 Task: Find the driving routes for traveling to the Empire State Building from Home that avoids Tolls.
Action: Mouse moved to (291, 105)
Screenshot: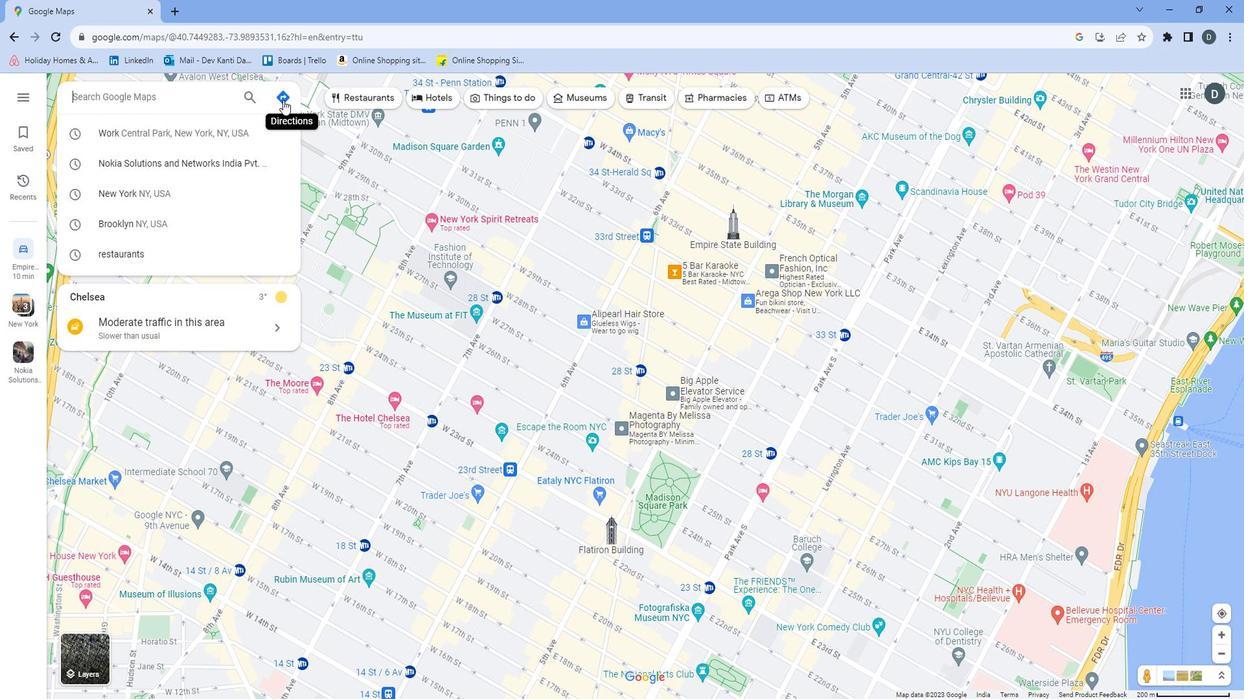 
Action: Mouse pressed left at (291, 105)
Screenshot: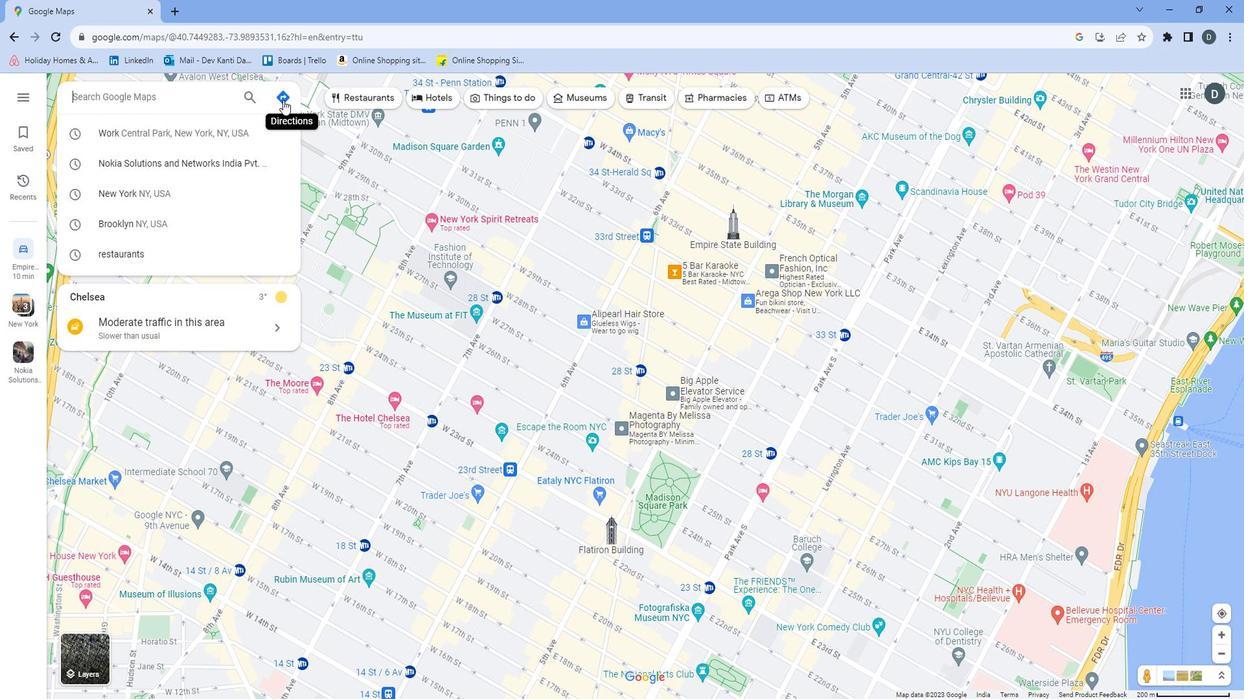 
Action: Mouse moved to (172, 134)
Screenshot: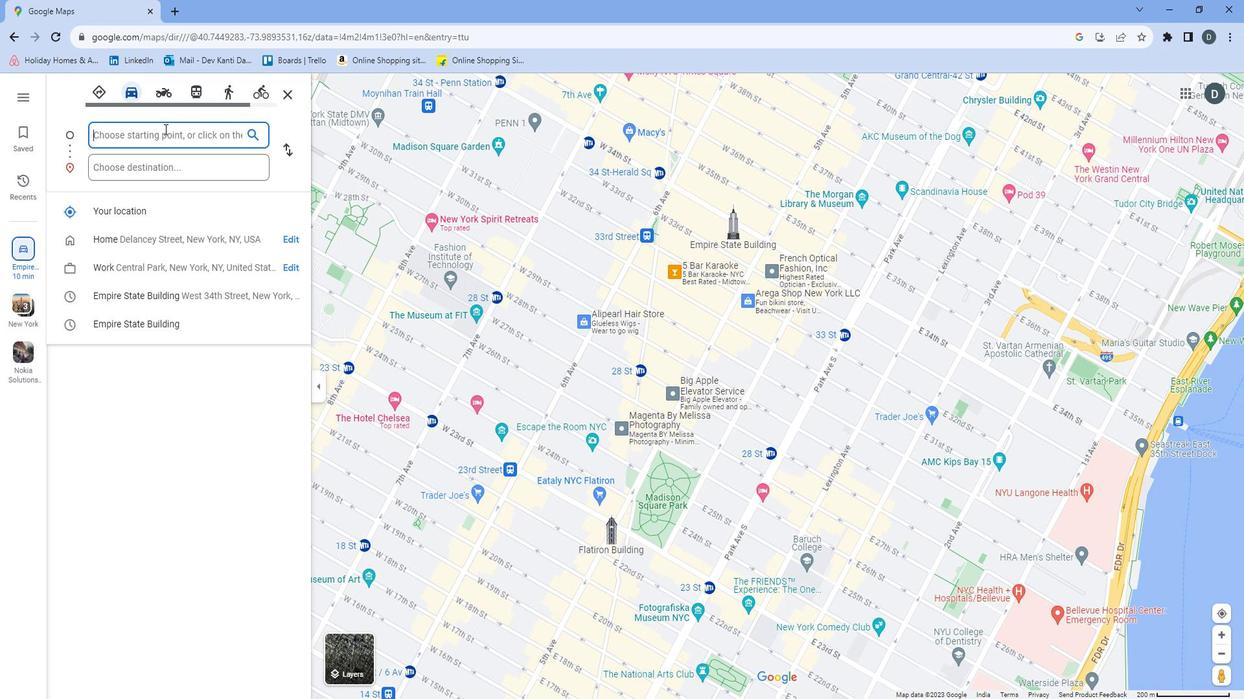 
Action: Mouse pressed left at (172, 134)
Screenshot: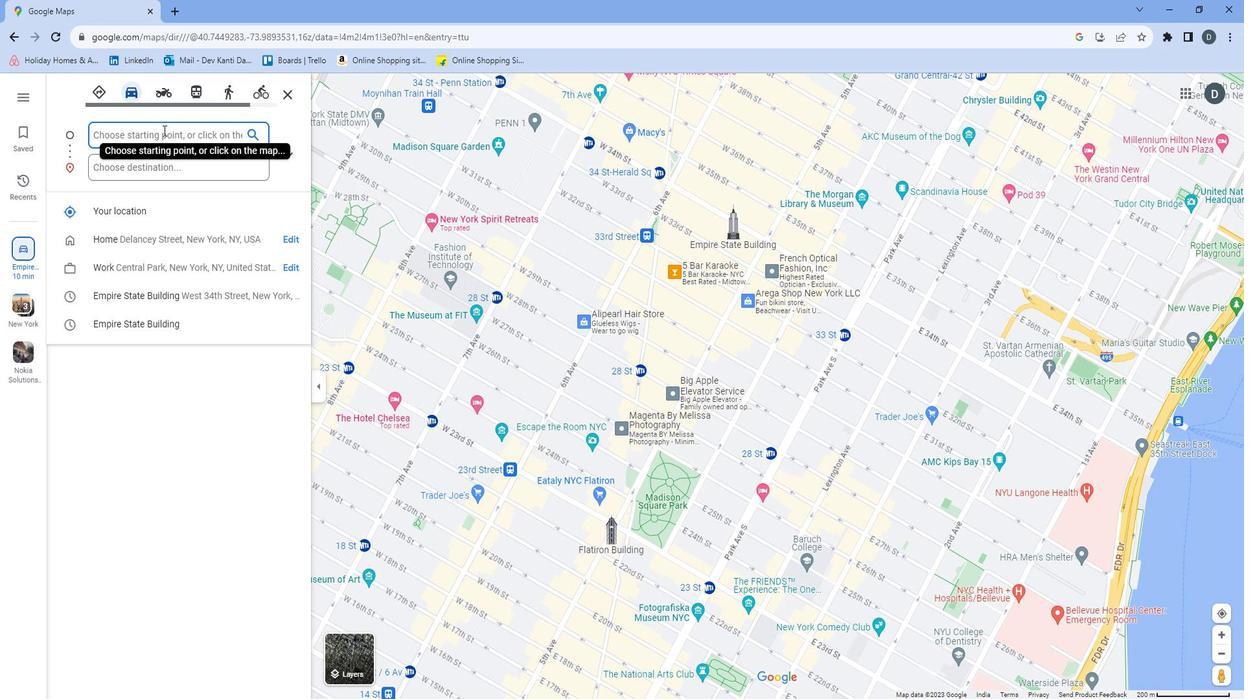 
Action: Mouse moved to (171, 233)
Screenshot: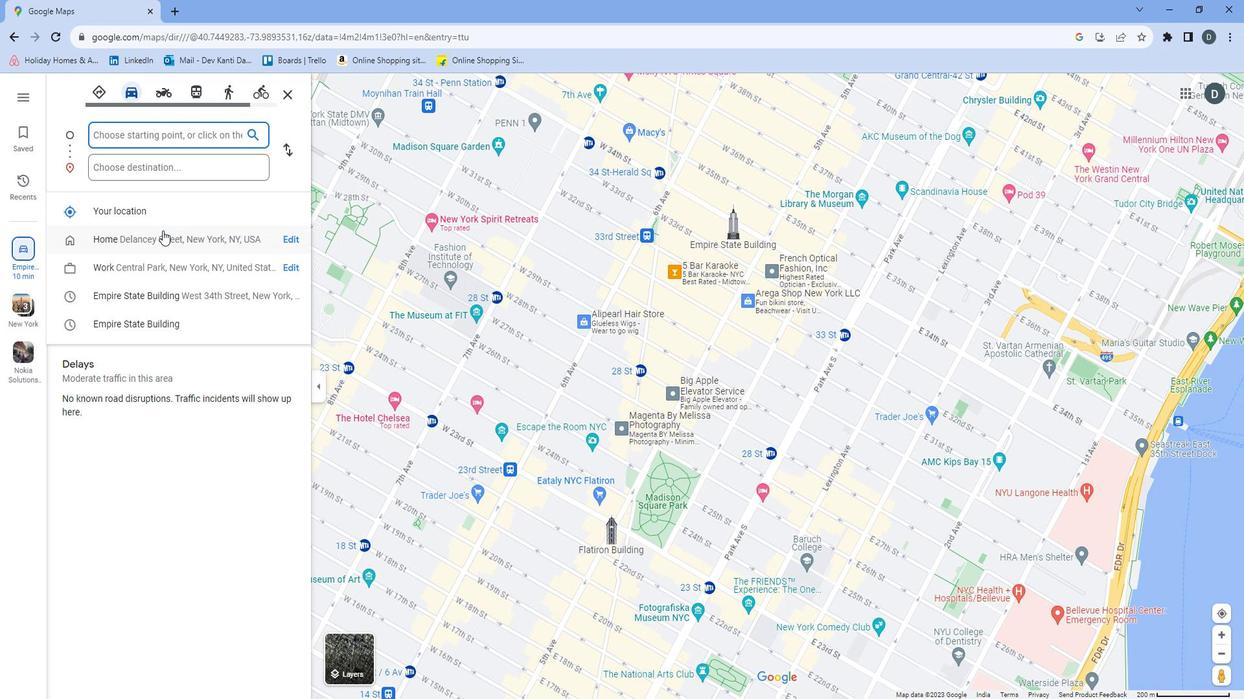 
Action: Mouse pressed left at (171, 233)
Screenshot: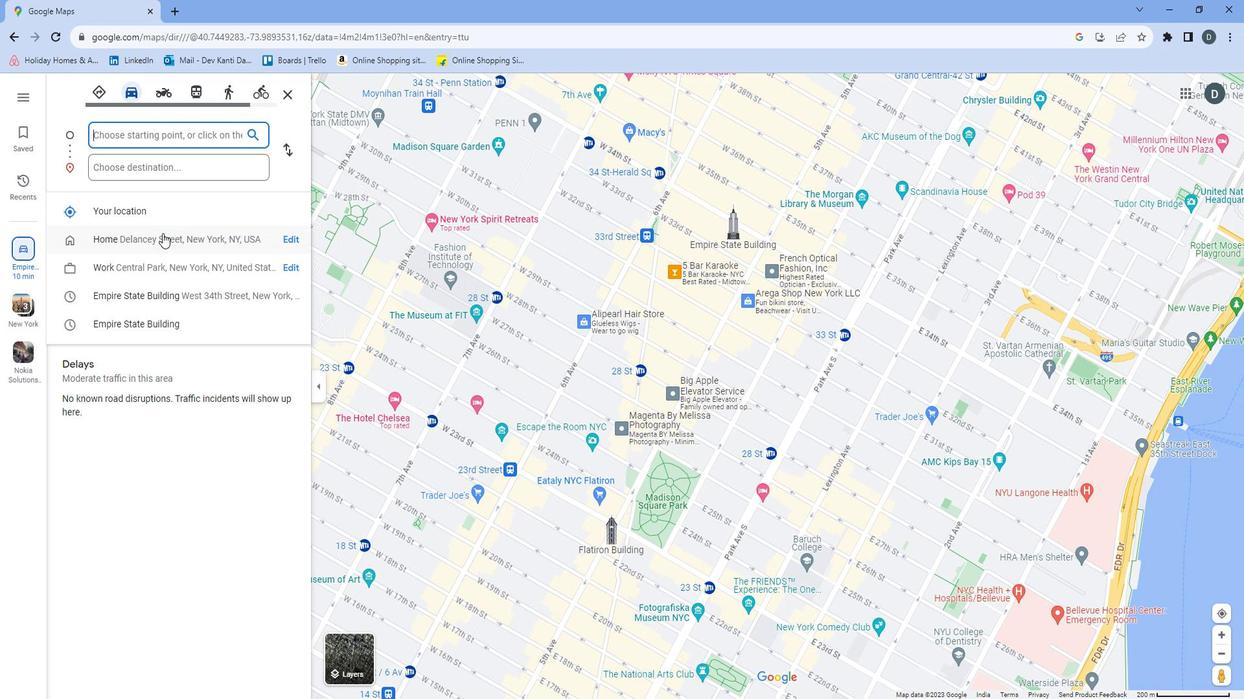 
Action: Mouse moved to (172, 170)
Screenshot: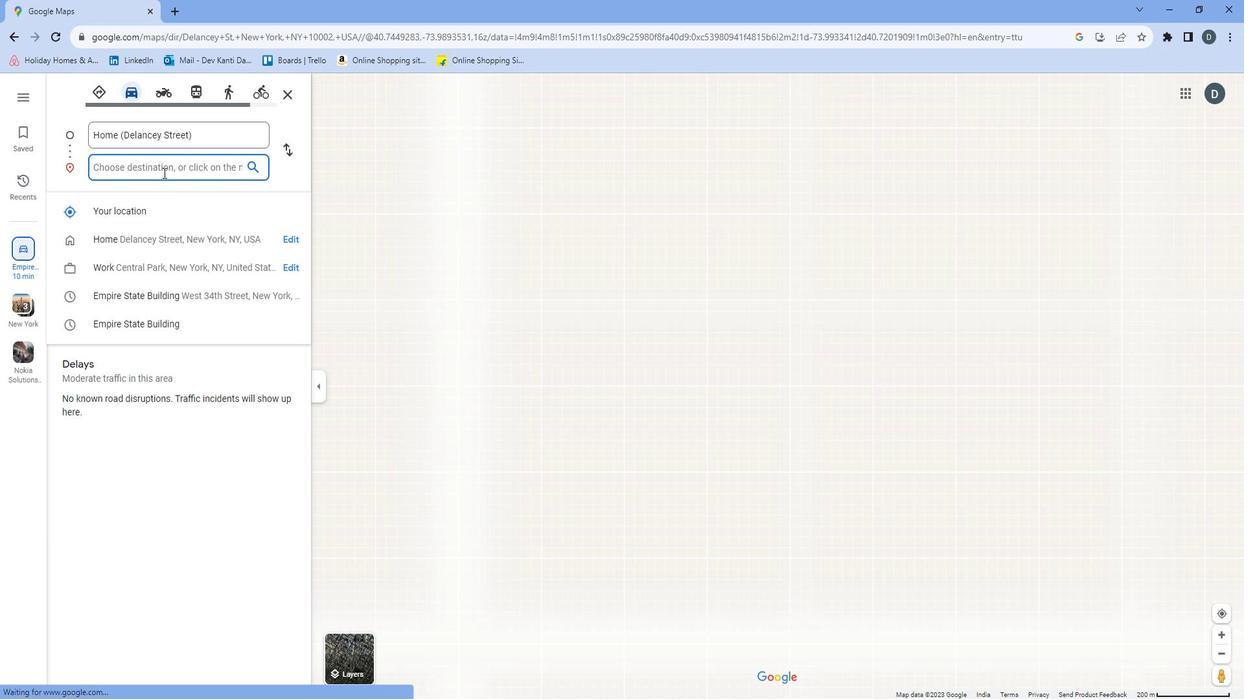 
Action: Mouse pressed left at (172, 170)
Screenshot: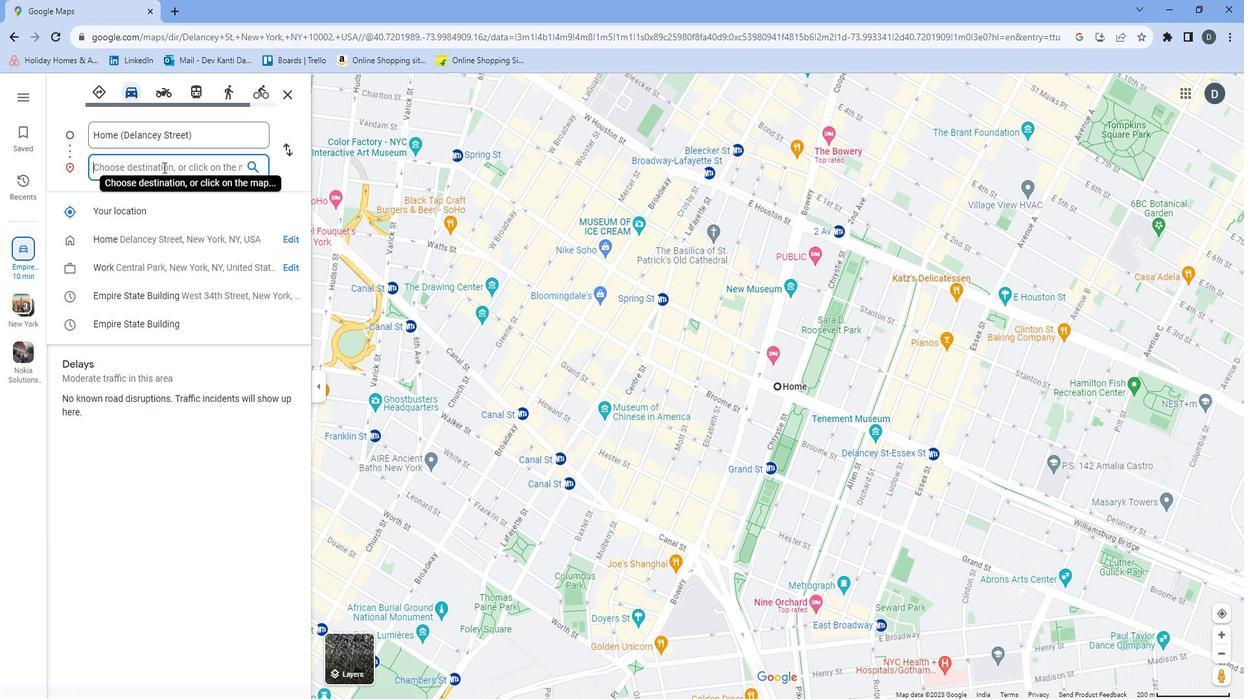 
Action: Mouse moved to (172, 169)
Screenshot: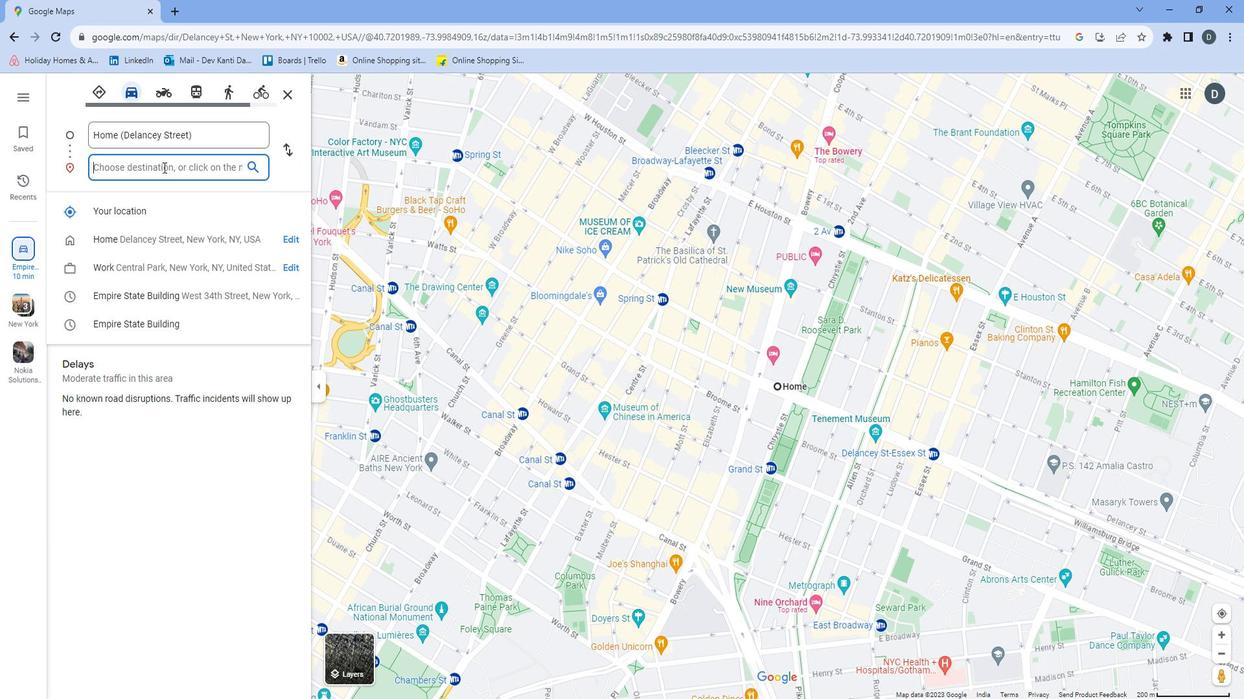 
Action: Key pressed <Key.shift>Empire<Key.space><Key.shift>State<Key.space>
Screenshot: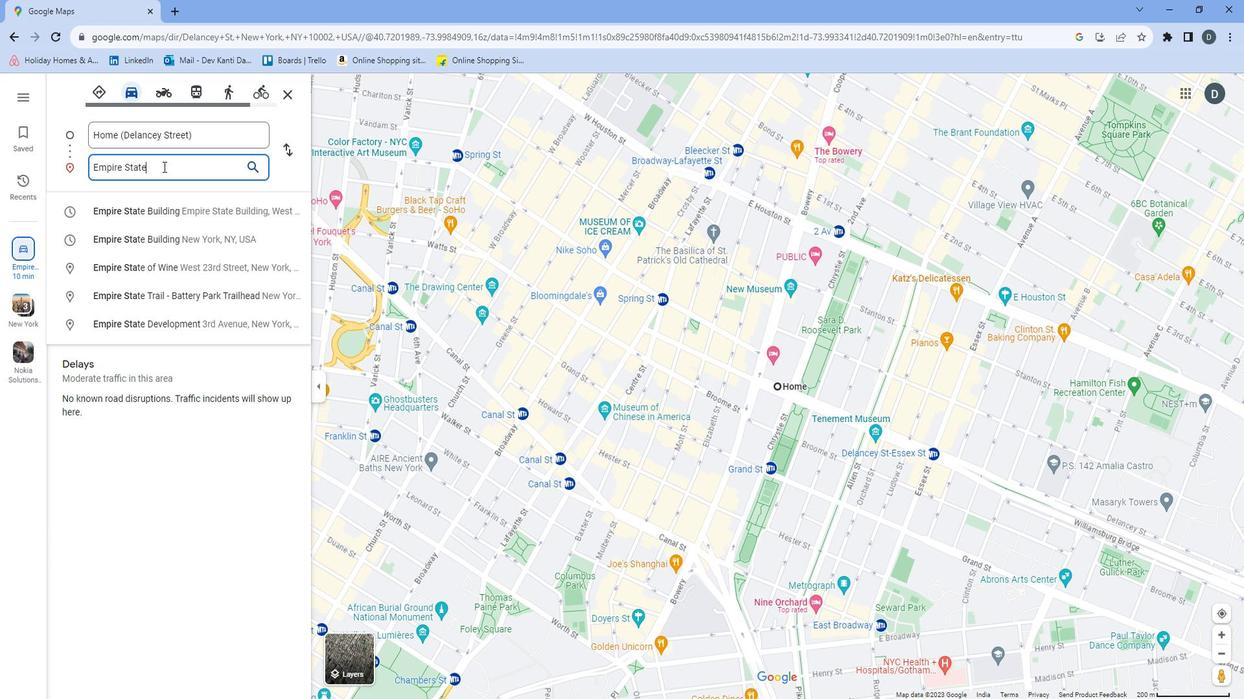 
Action: Mouse moved to (143, 236)
Screenshot: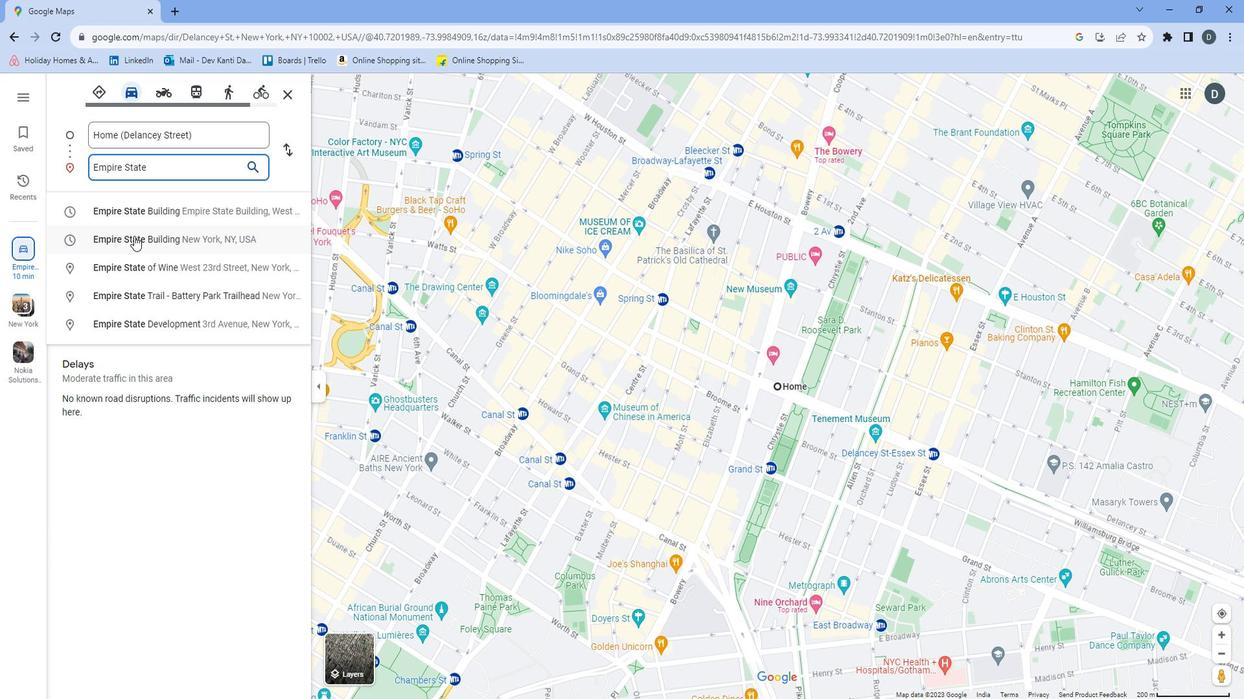 
Action: Mouse pressed left at (143, 236)
Screenshot: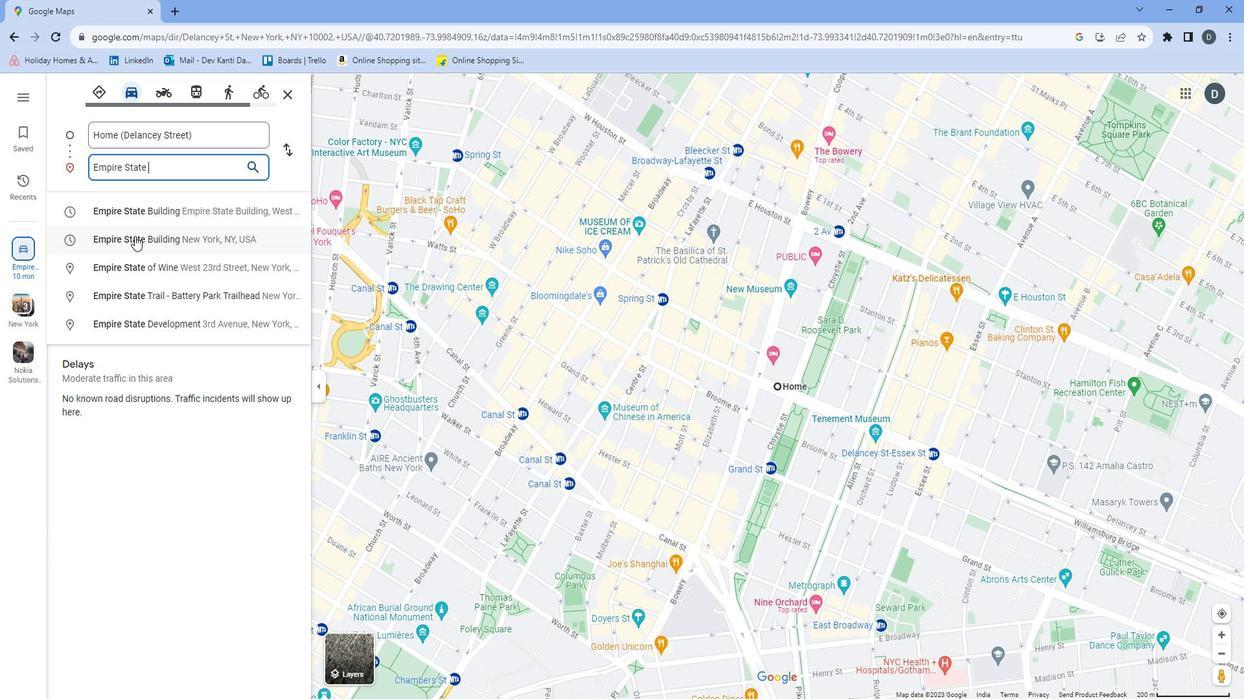 
Action: Mouse moved to (286, 239)
Screenshot: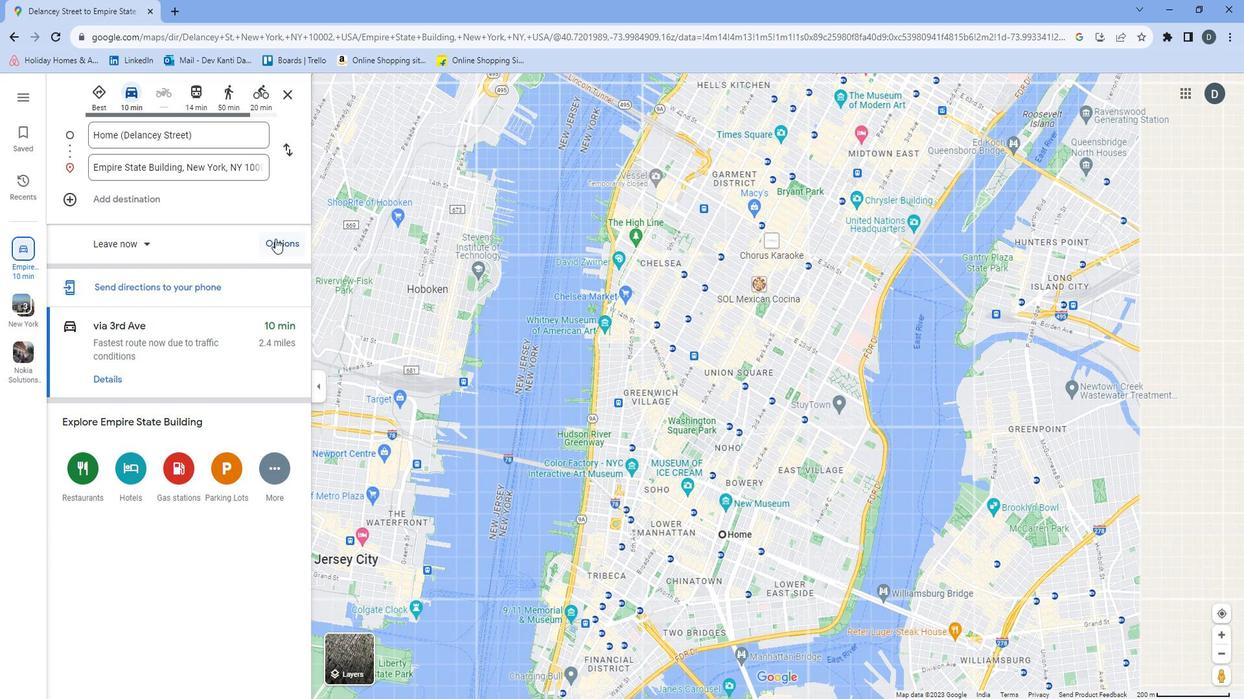 
Action: Mouse pressed left at (286, 239)
Screenshot: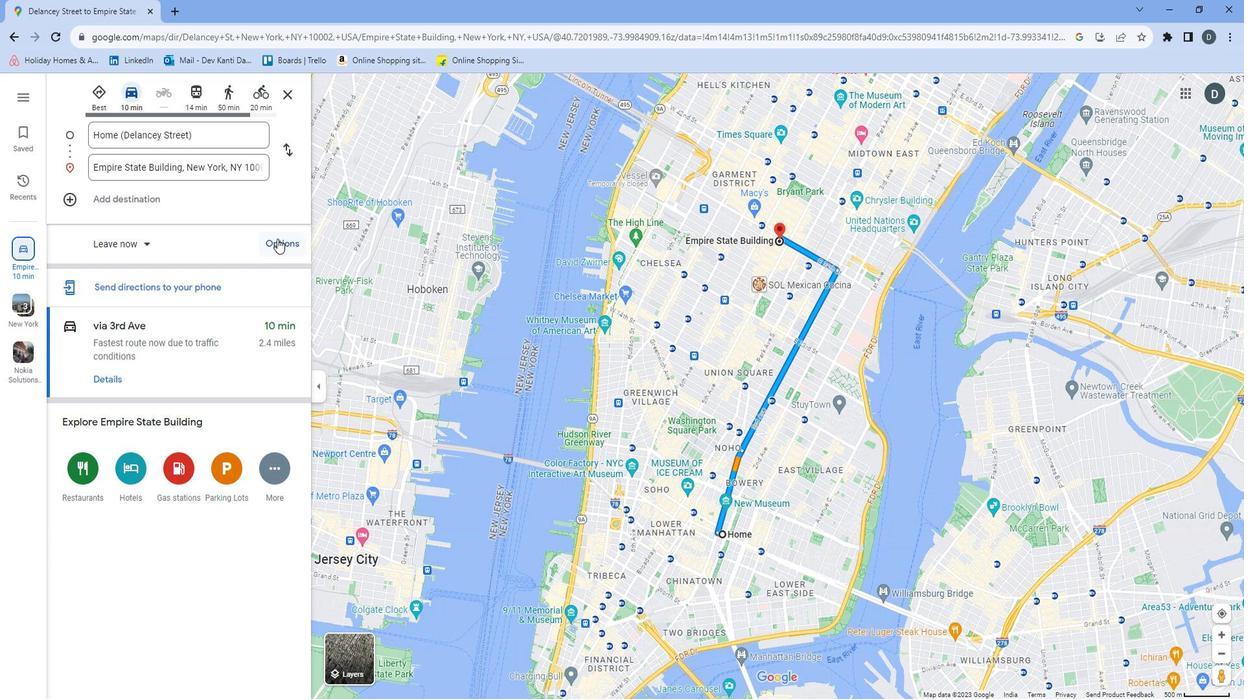 
Action: Mouse moved to (73, 316)
Screenshot: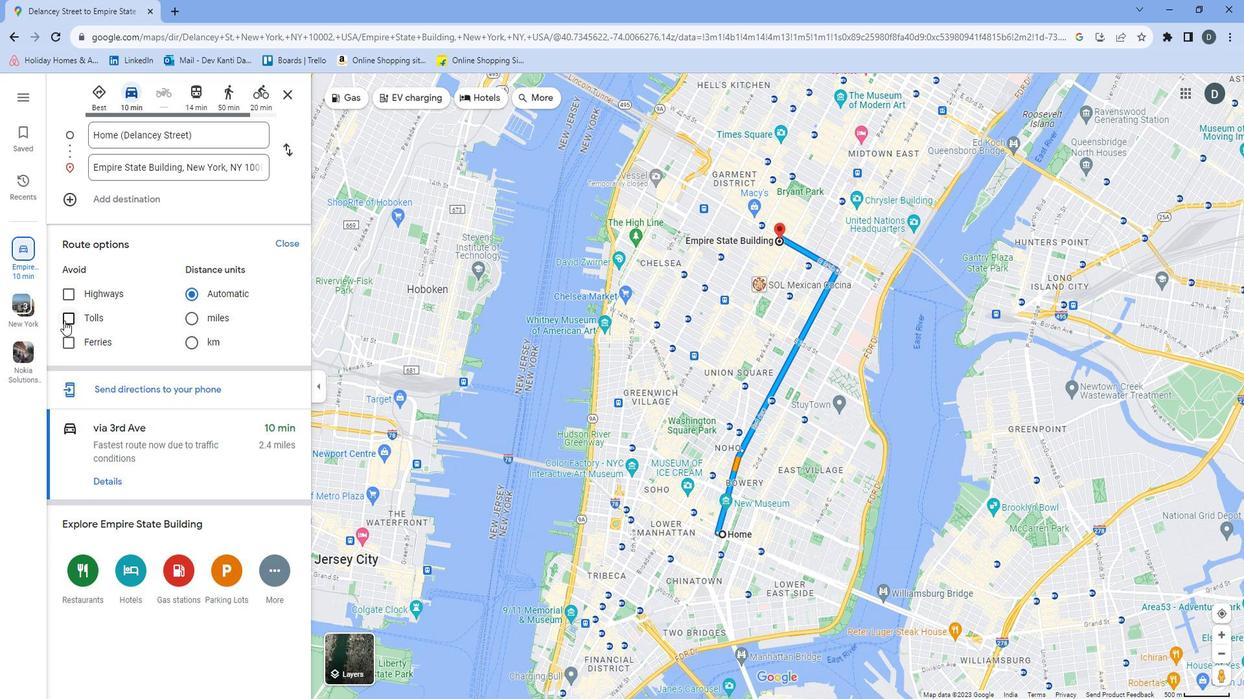 
Action: Mouse pressed left at (73, 316)
Screenshot: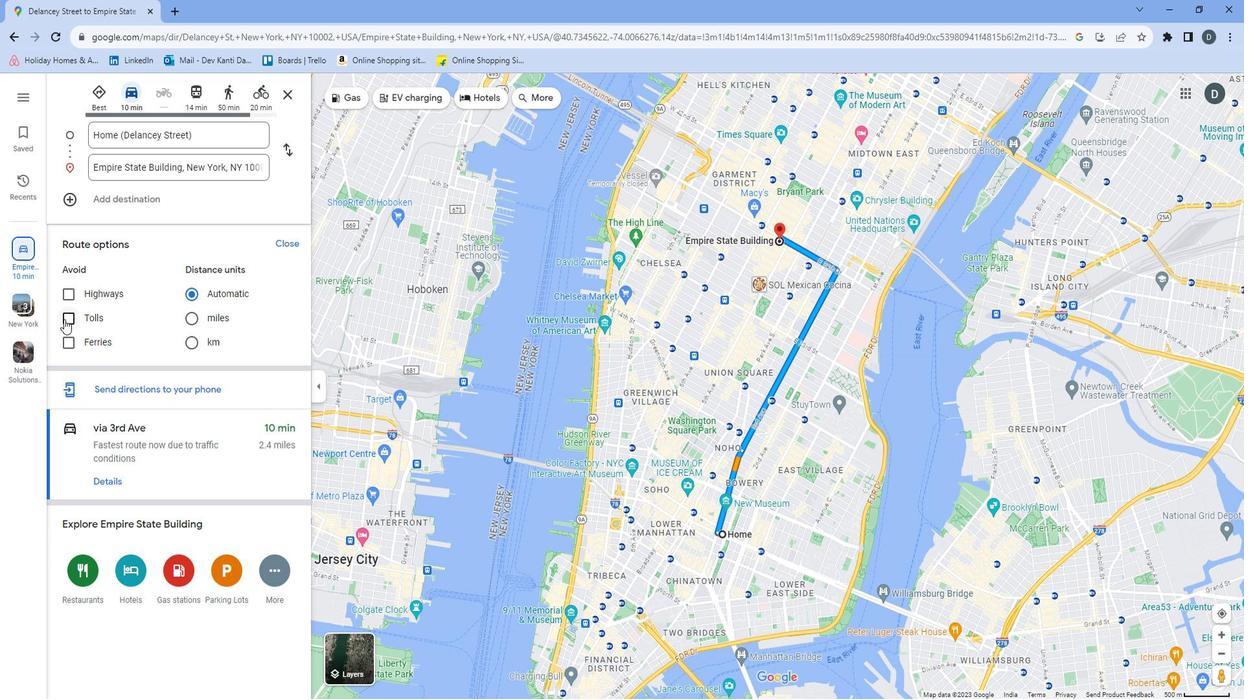 
Action: Mouse moved to (734, 527)
Screenshot: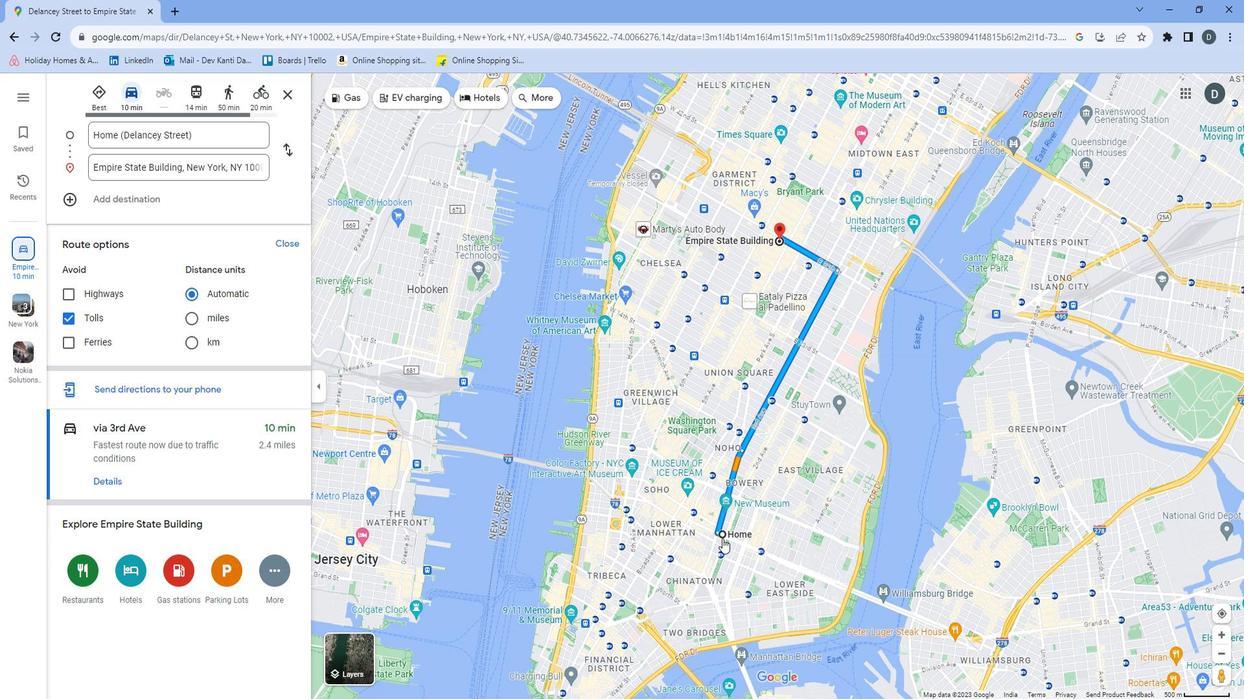 
Action: Mouse scrolled (734, 528) with delta (0, 0)
Screenshot: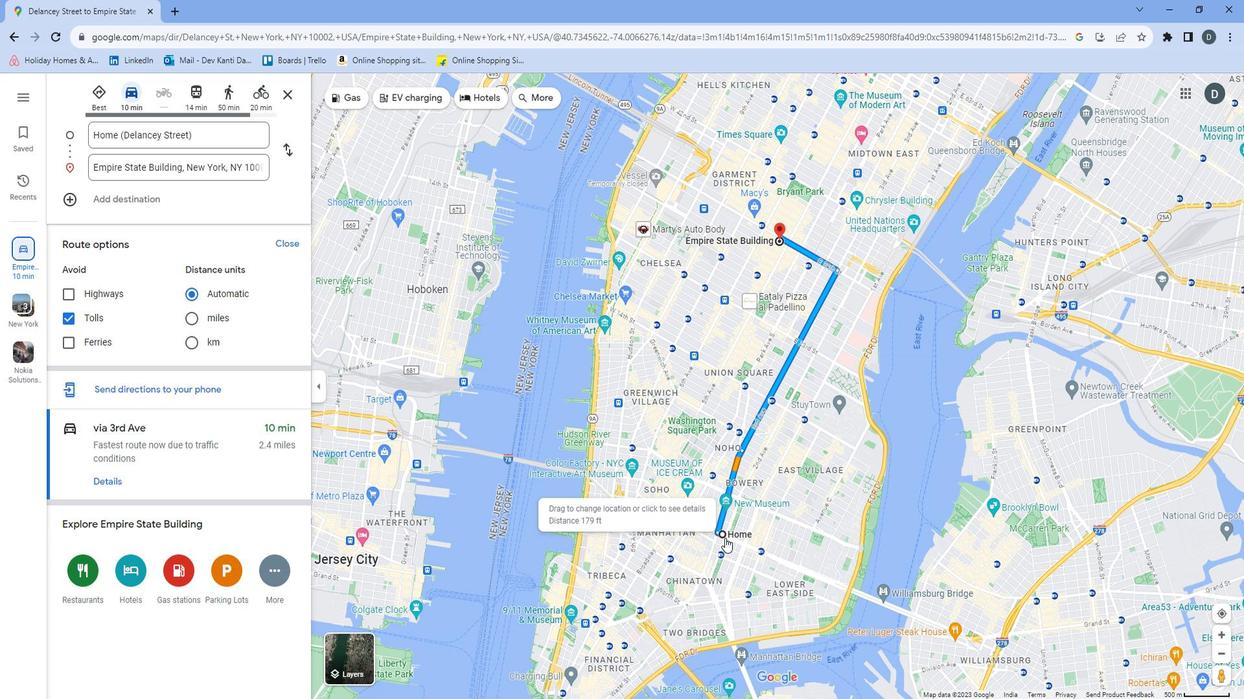 
Action: Mouse scrolled (734, 528) with delta (0, 0)
Screenshot: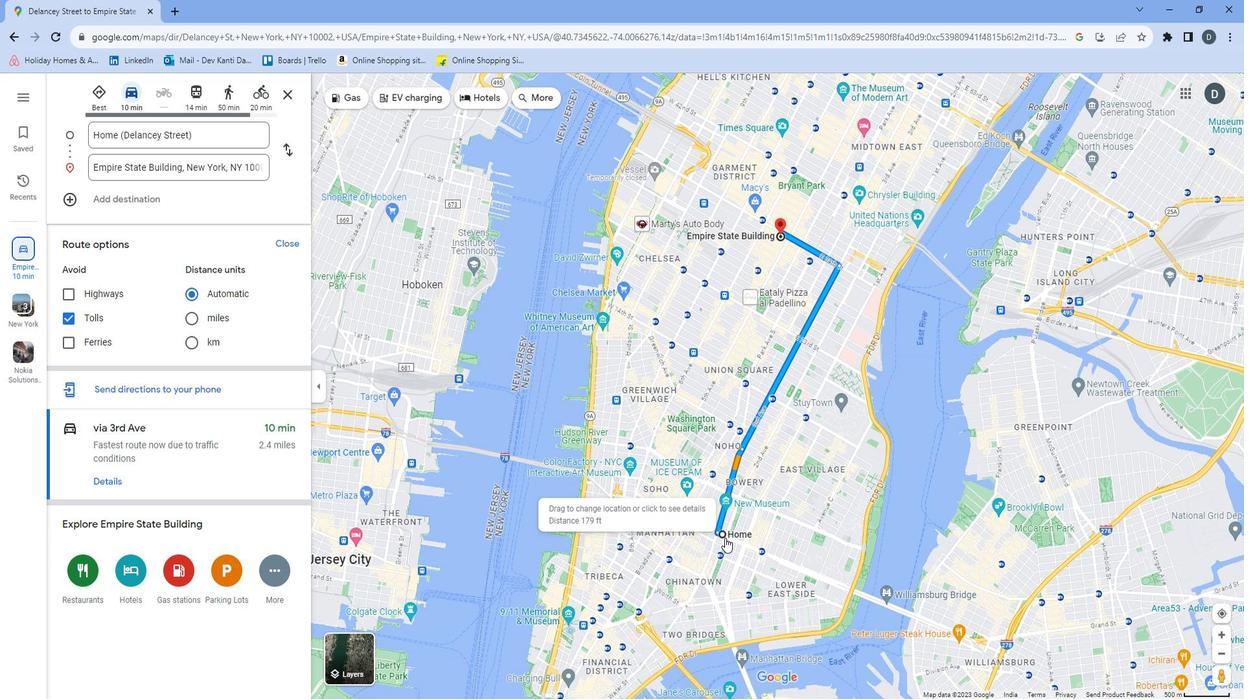 
Action: Mouse moved to (733, 525)
Screenshot: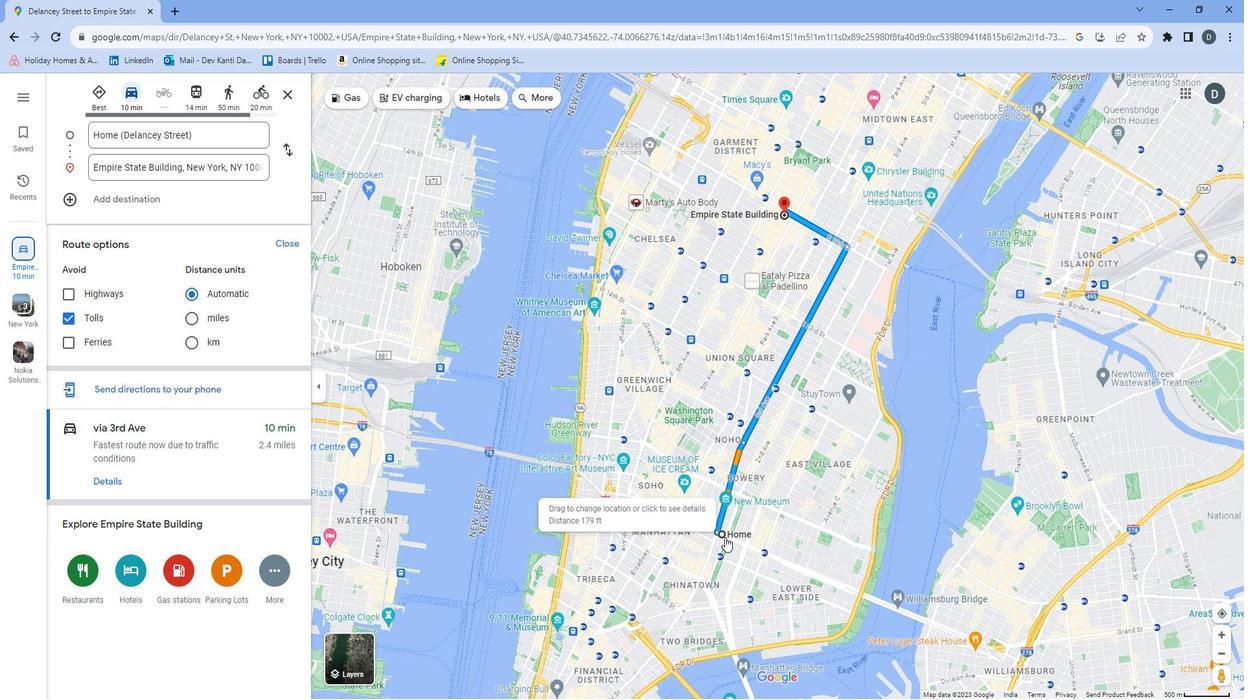 
Action: Mouse scrolled (733, 526) with delta (0, 0)
Screenshot: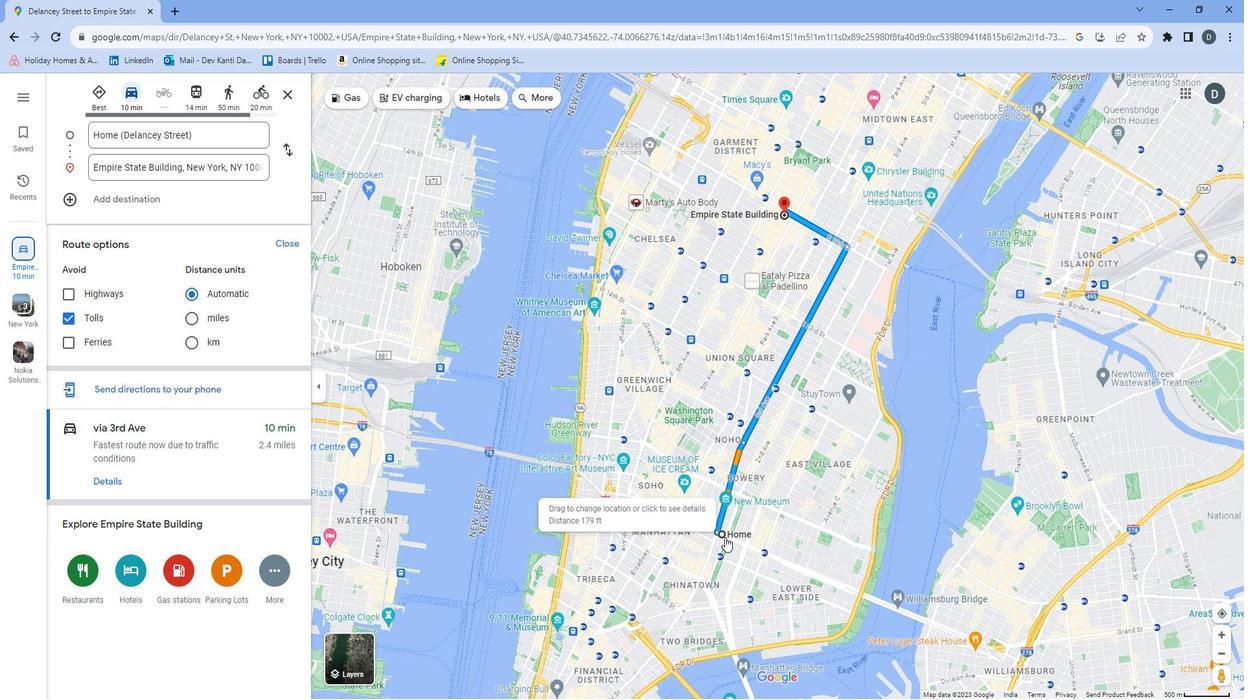 
Action: Mouse moved to (720, 495)
Screenshot: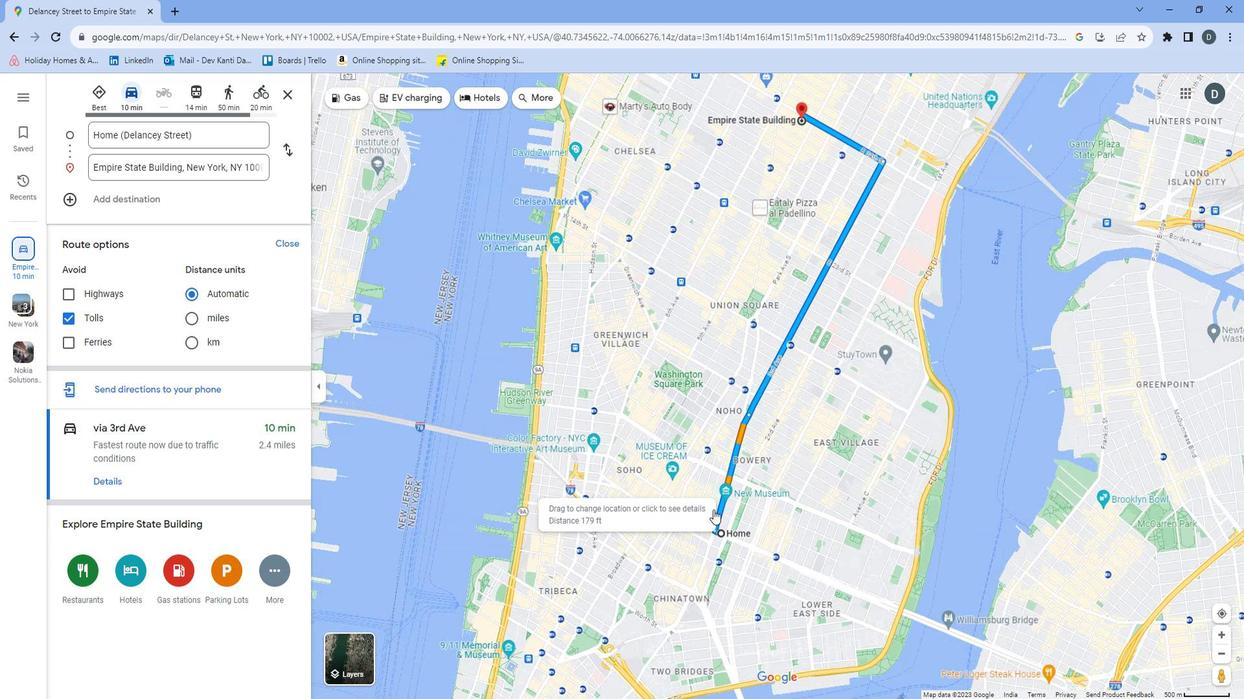 
Action: Mouse scrolled (720, 496) with delta (0, 0)
Screenshot: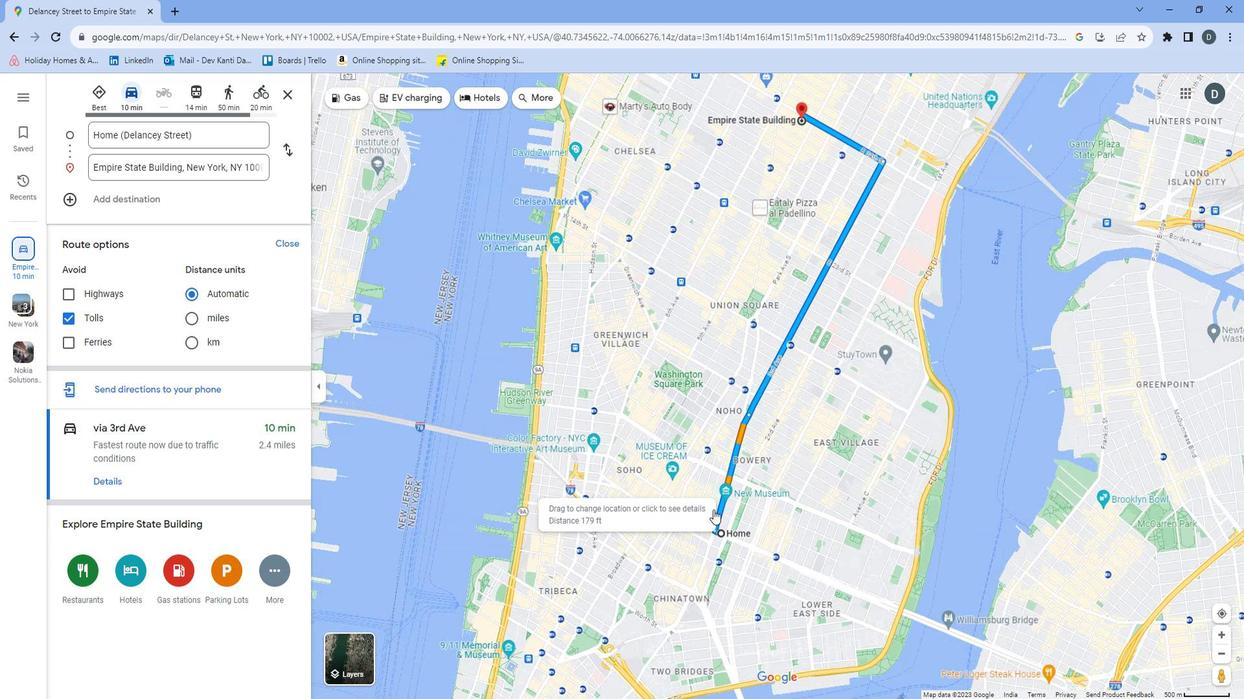 
Action: Mouse moved to (712, 473)
Screenshot: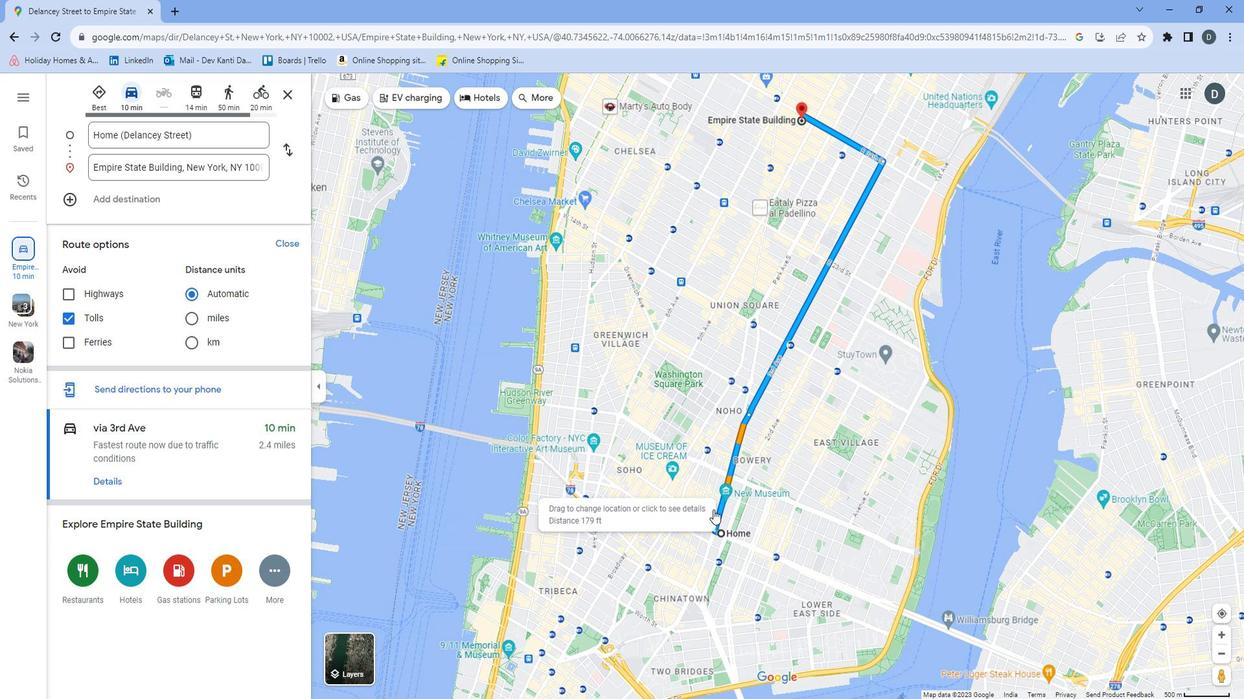
Action: Mouse scrolled (712, 474) with delta (0, 0)
Screenshot: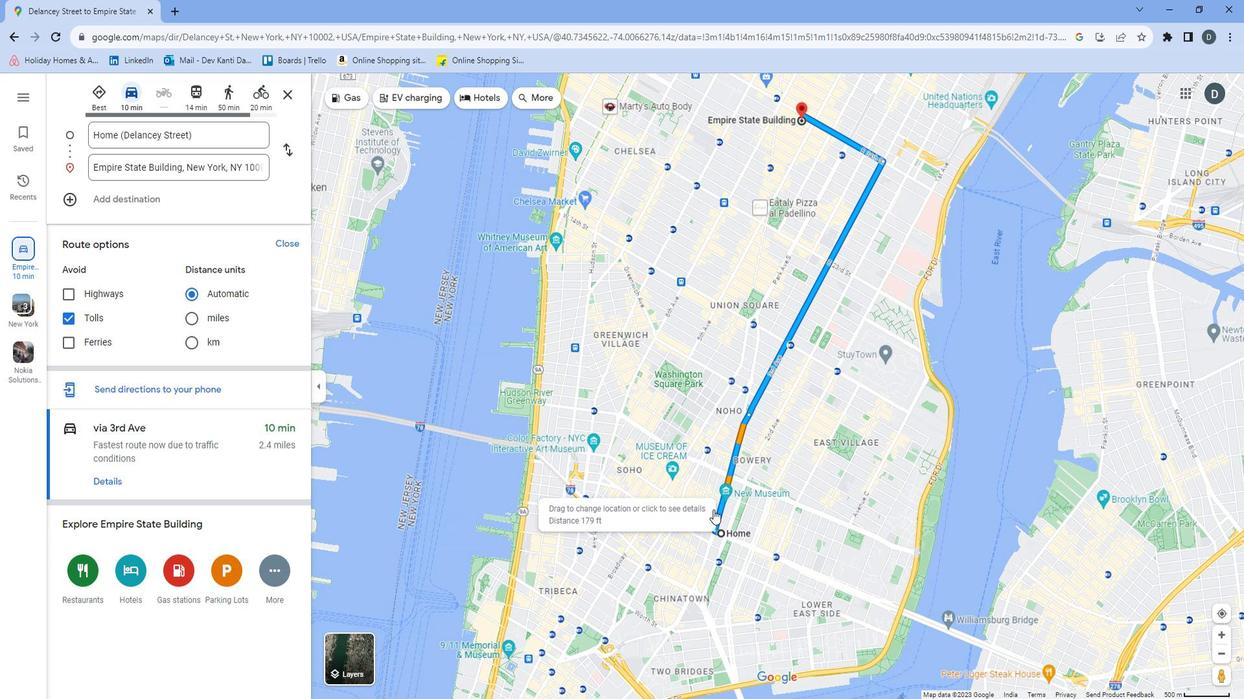 
Action: Mouse moved to (709, 462)
Screenshot: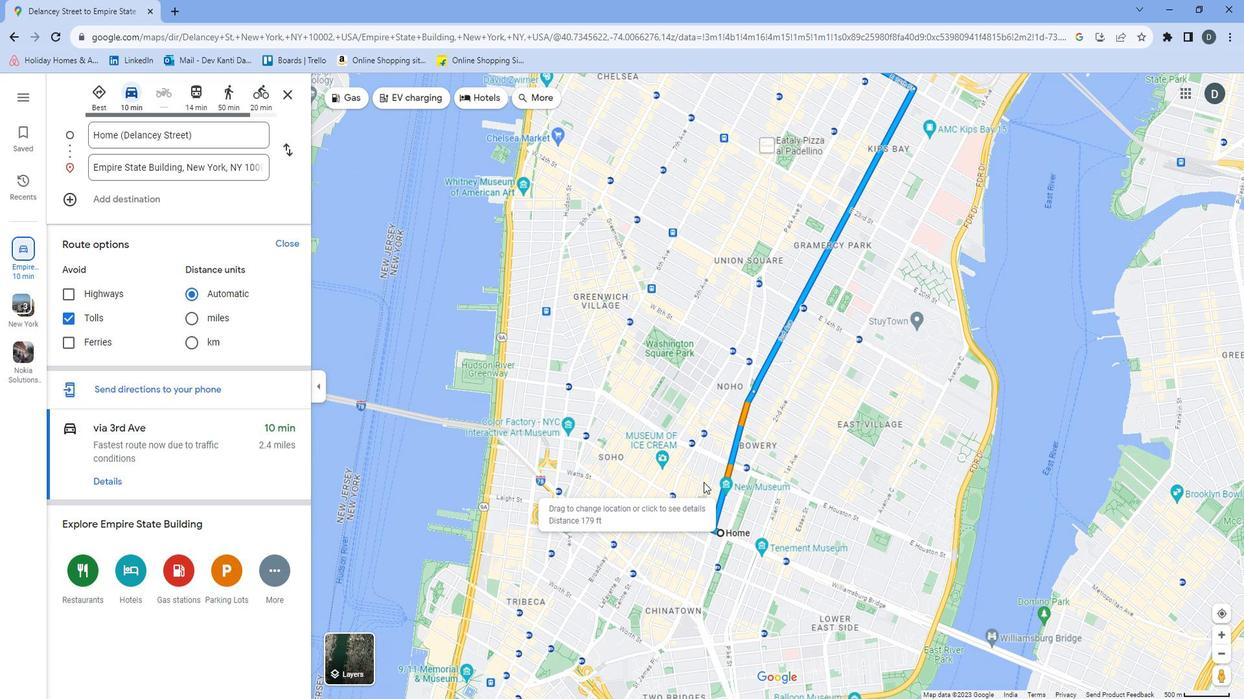 
Action: Mouse scrolled (709, 462) with delta (0, 0)
Screenshot: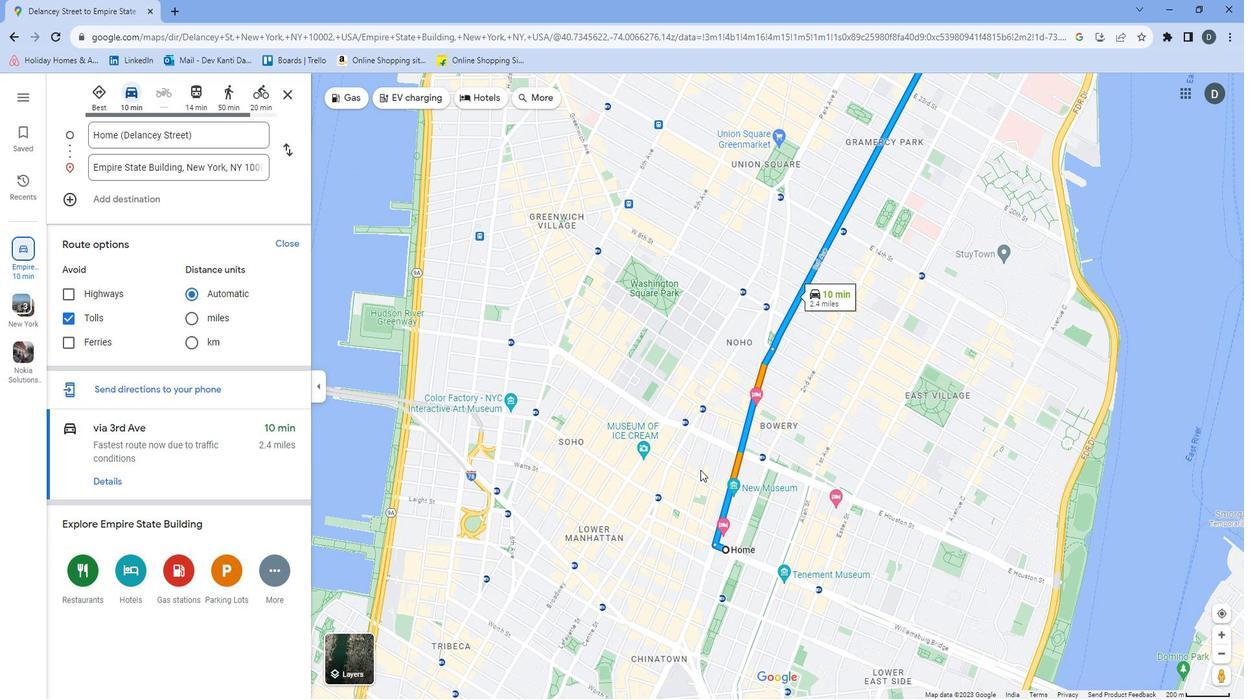 
Action: Mouse scrolled (709, 462) with delta (0, 0)
Screenshot: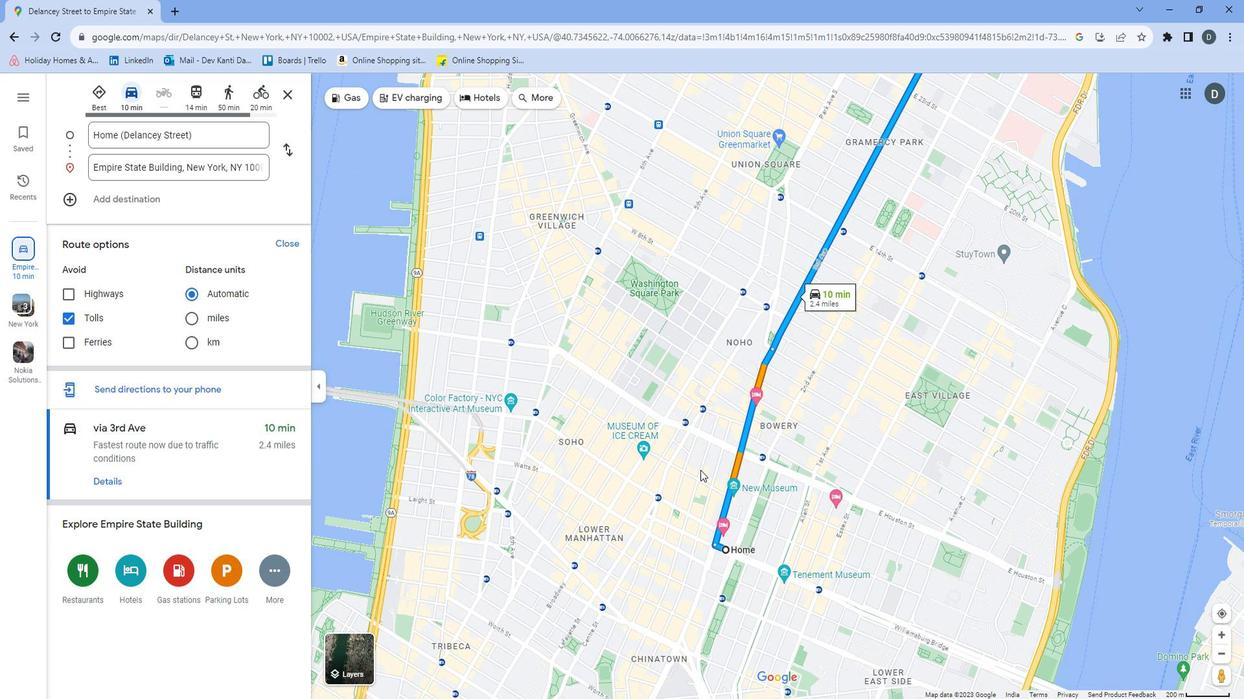 
Action: Mouse moved to (709, 463)
Screenshot: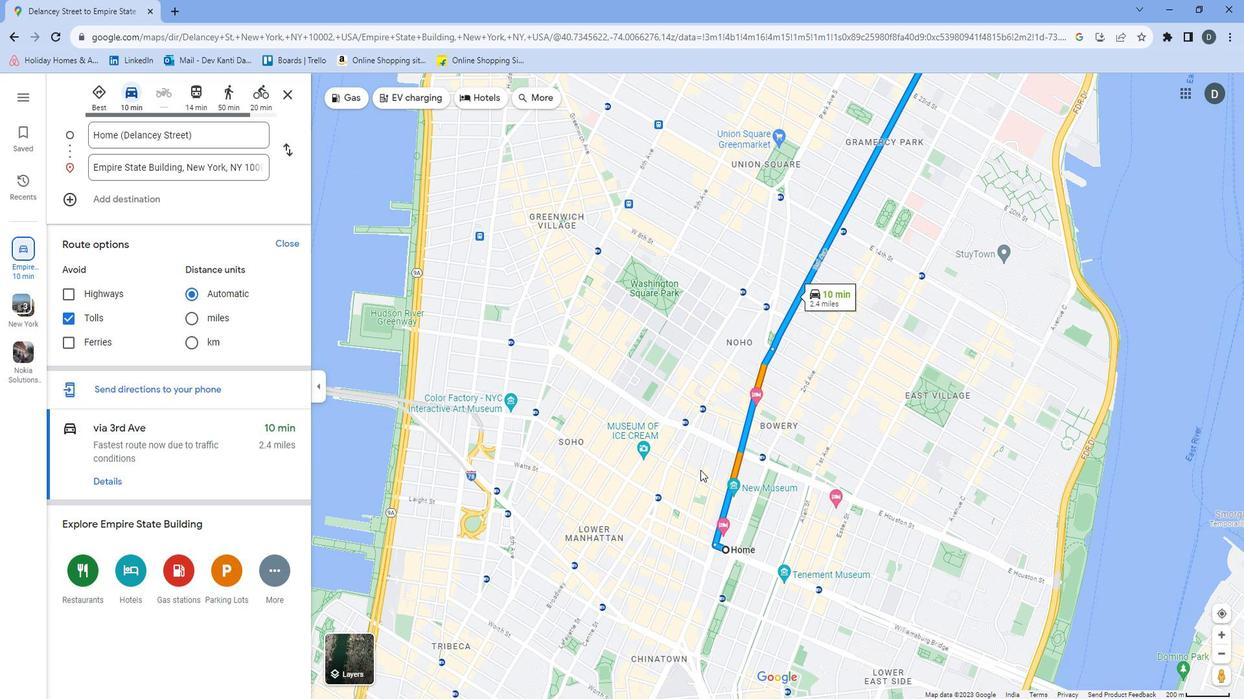 
Action: Mouse scrolled (709, 464) with delta (0, 0)
Screenshot: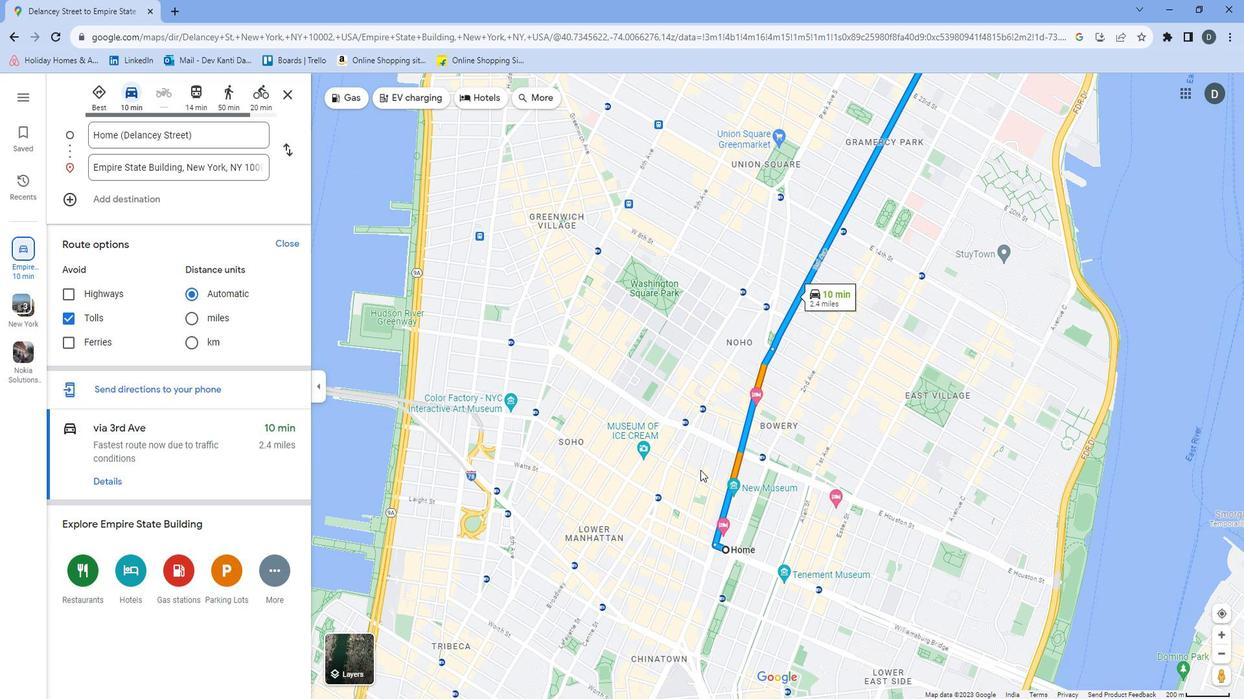
Action: Mouse moved to (709, 465)
Screenshot: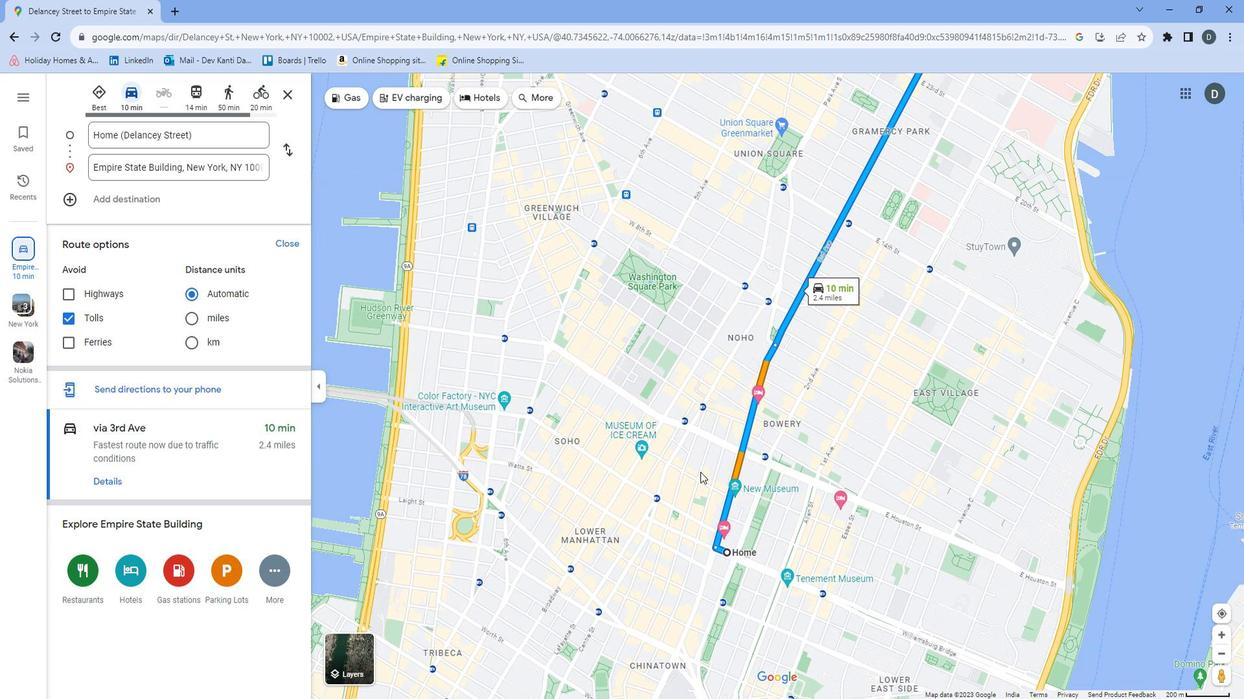 
Action: Mouse scrolled (709, 465) with delta (0, 0)
Screenshot: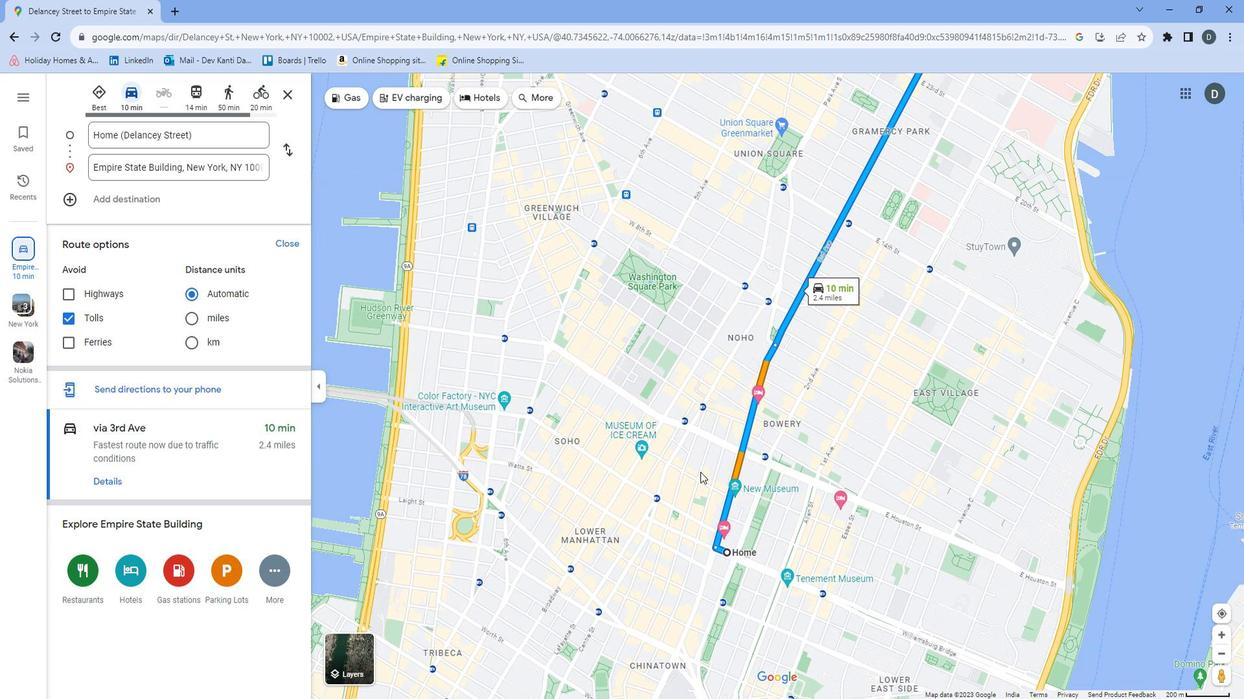 
Action: Mouse moved to (717, 599)
Screenshot: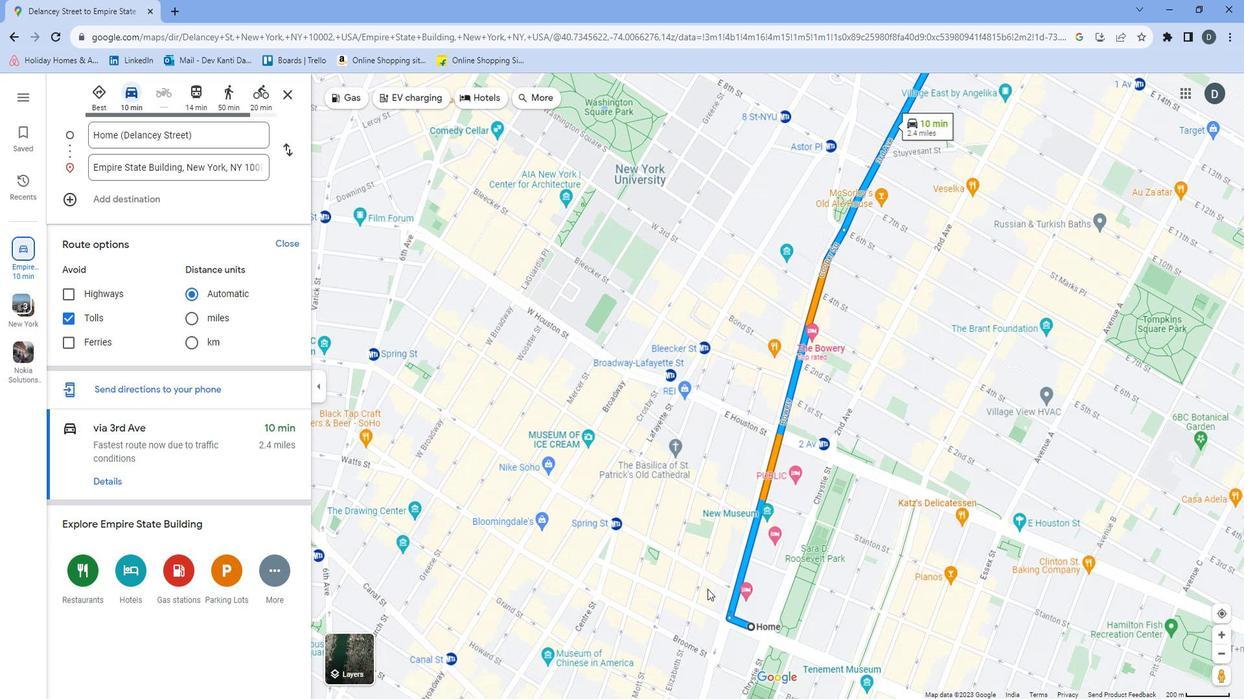 
Action: Mouse scrolled (717, 600) with delta (0, 0)
Screenshot: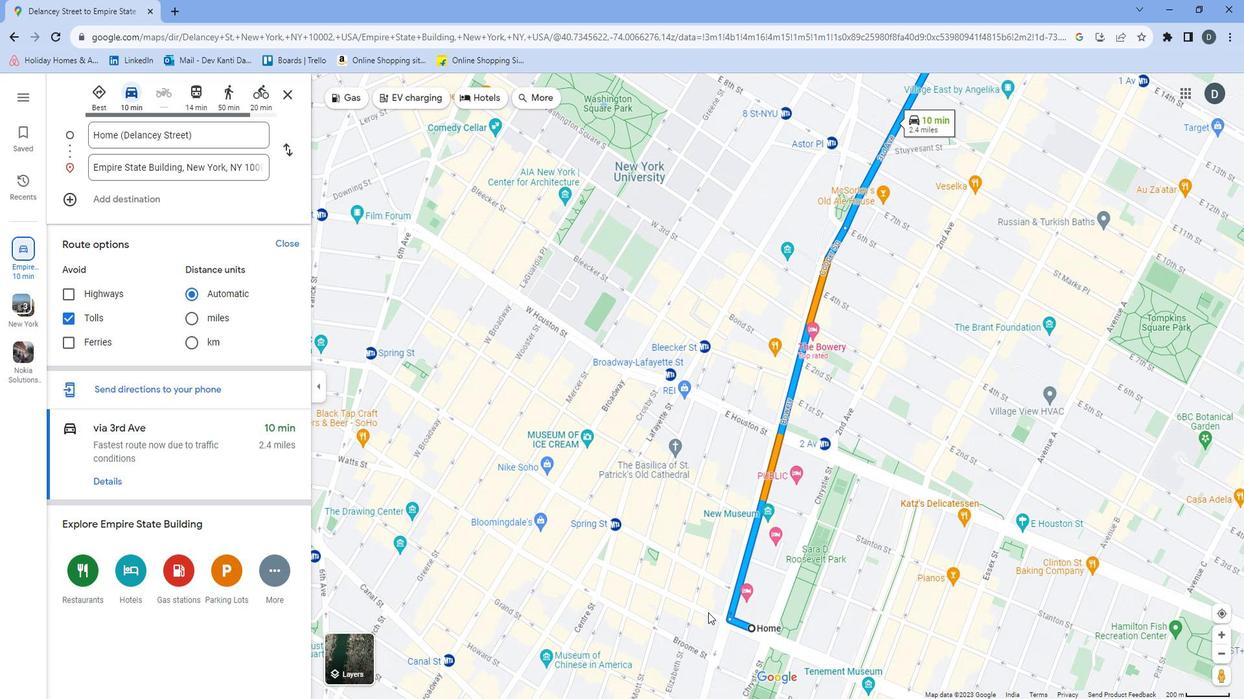 
Action: Mouse scrolled (717, 600) with delta (0, 0)
Screenshot: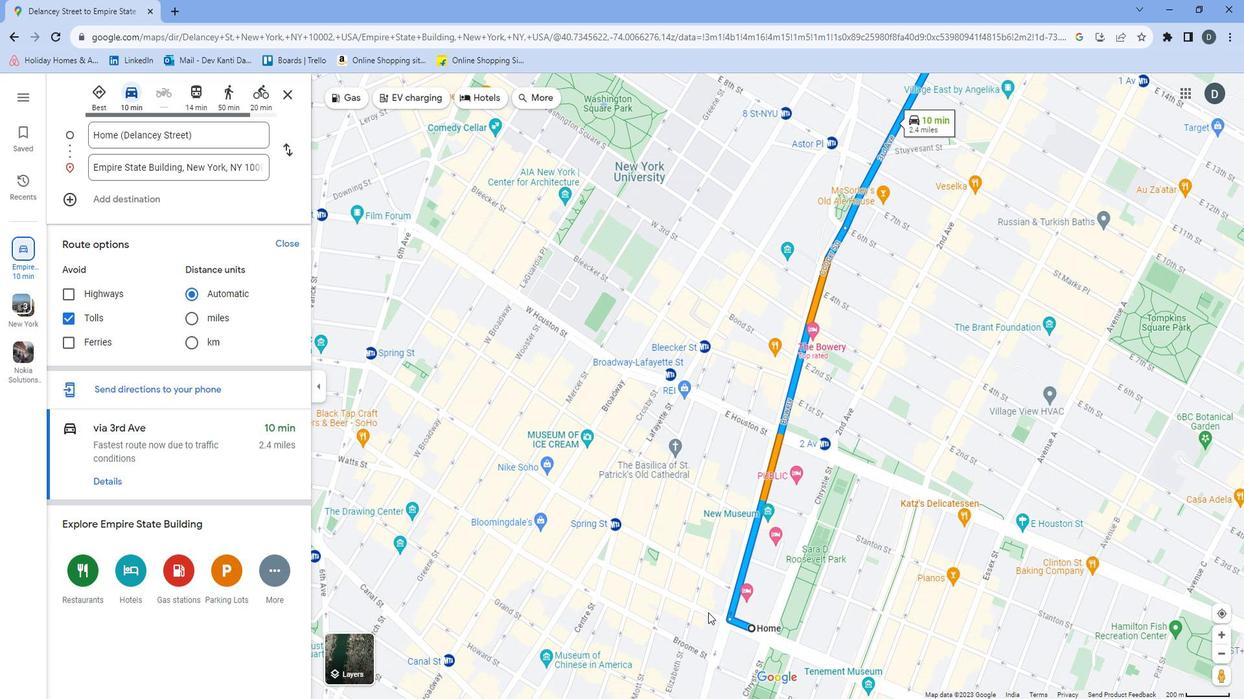 
Action: Mouse scrolled (717, 600) with delta (0, 0)
Screenshot: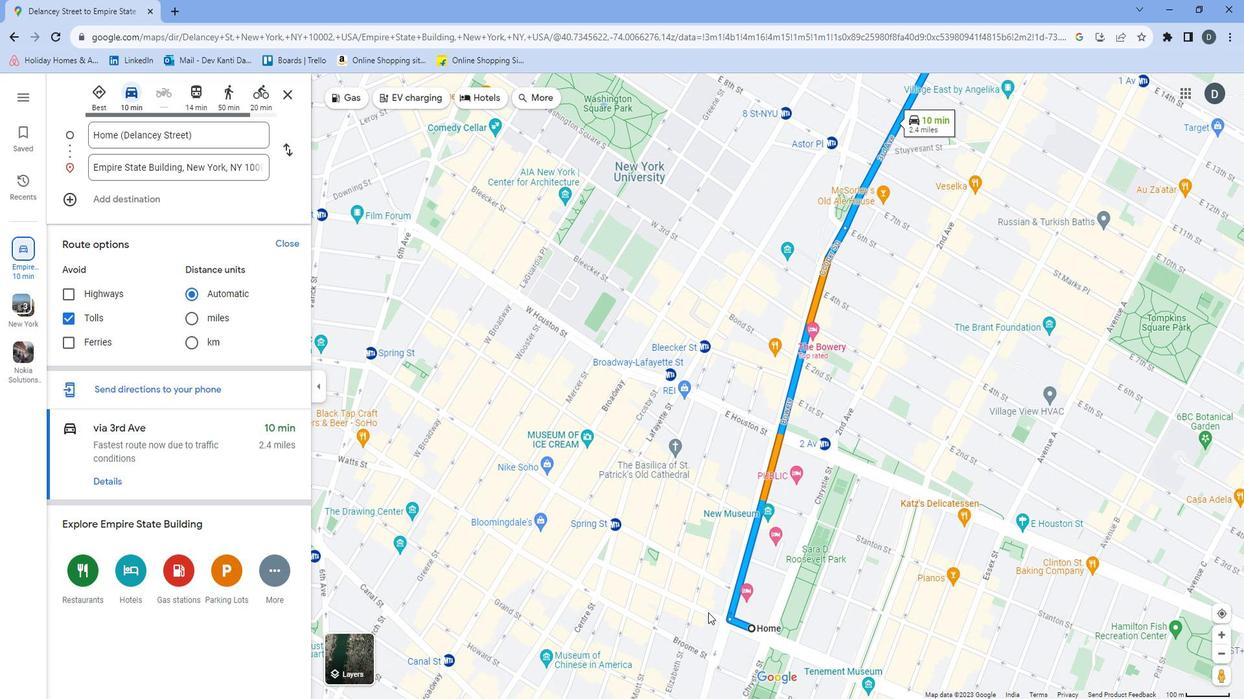 
Action: Mouse moved to (758, 491)
Screenshot: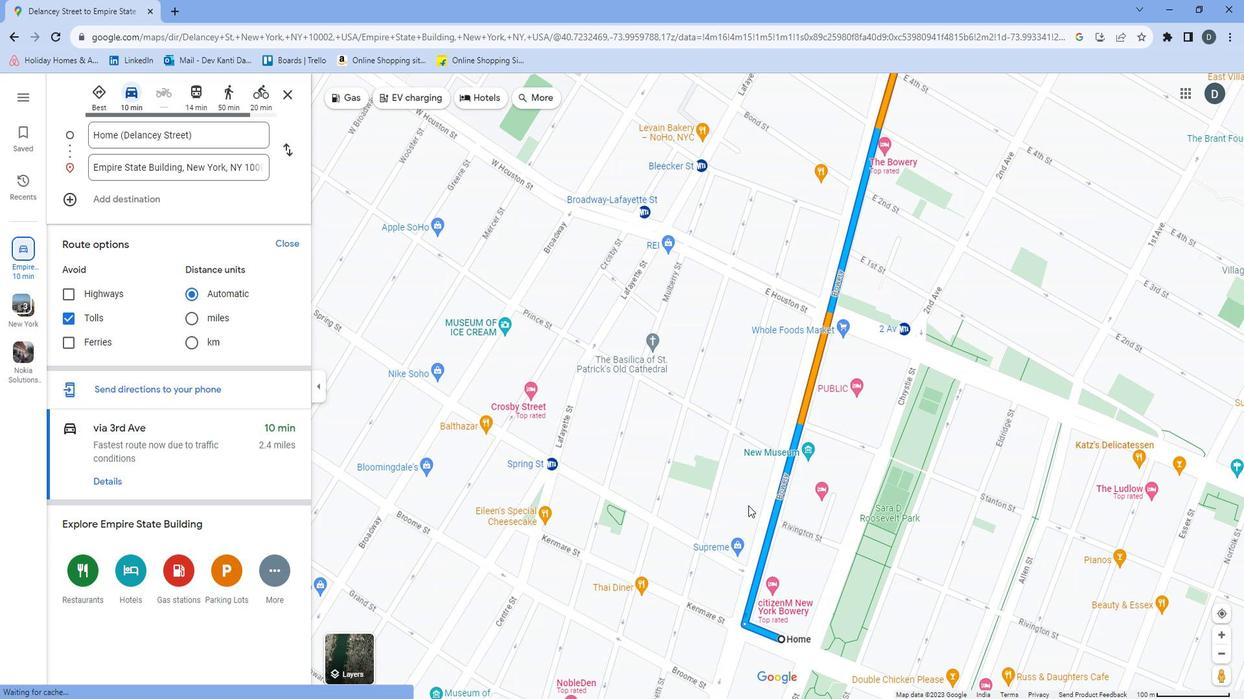
Action: Mouse pressed left at (758, 491)
Screenshot: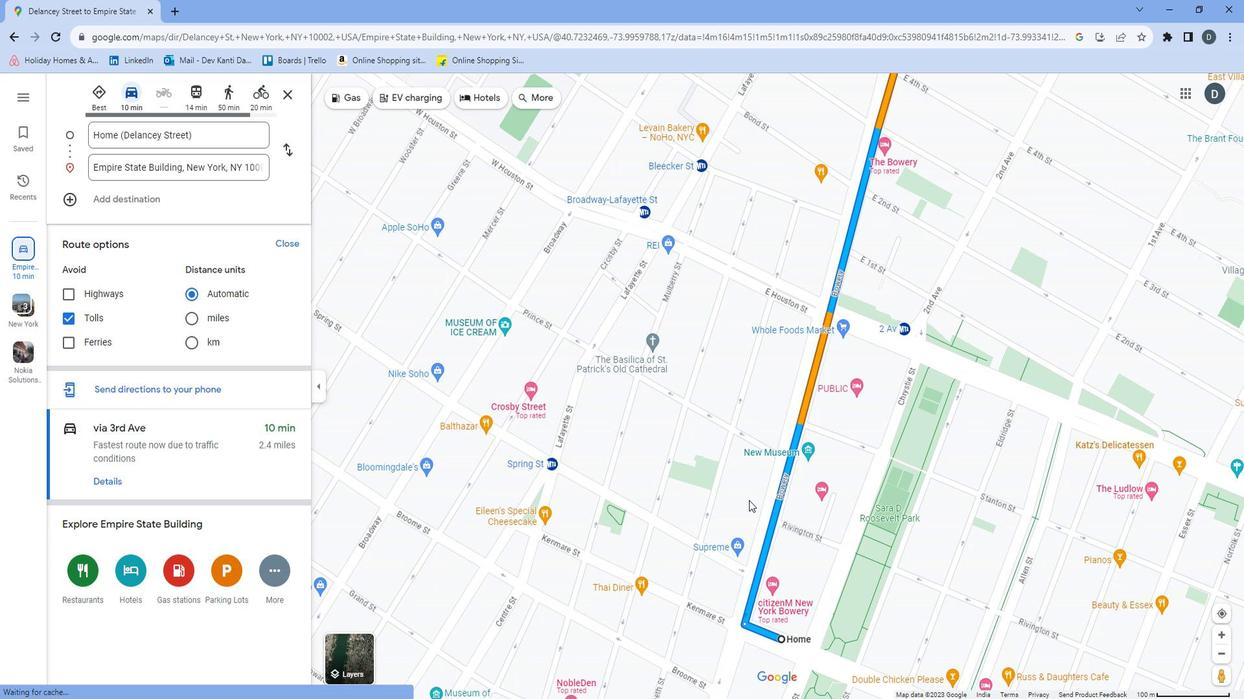 
Action: Mouse moved to (743, 377)
Screenshot: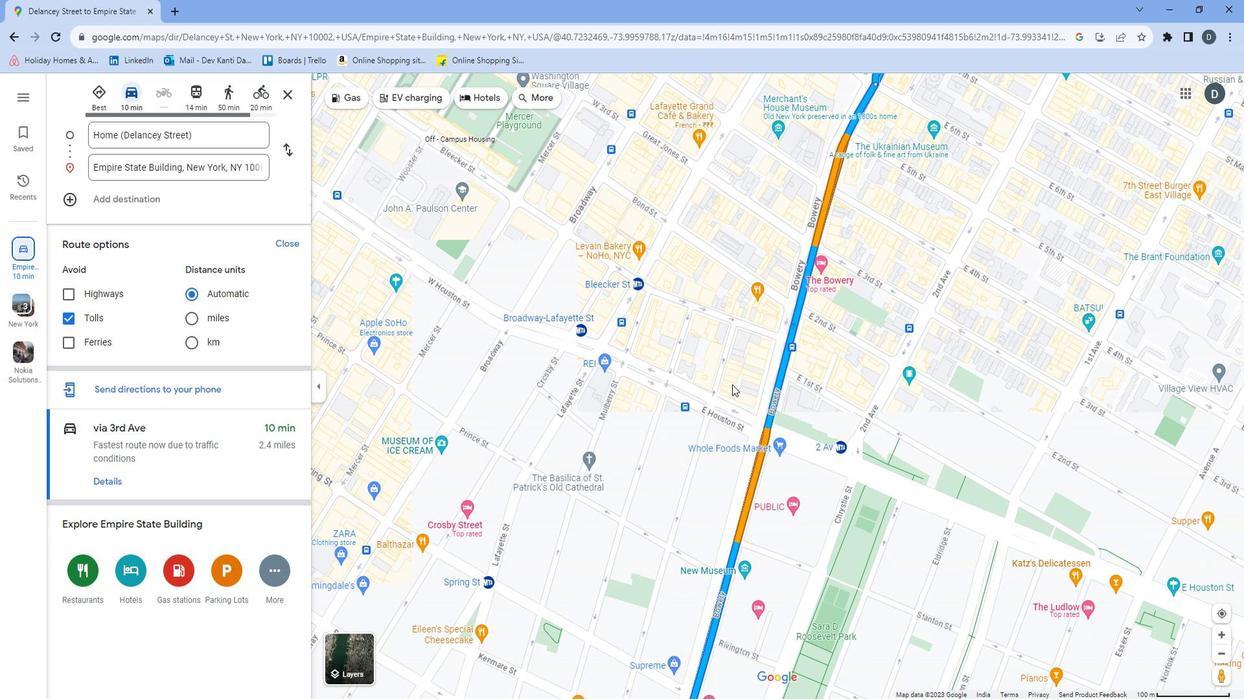 
Action: Mouse pressed left at (743, 377)
Screenshot: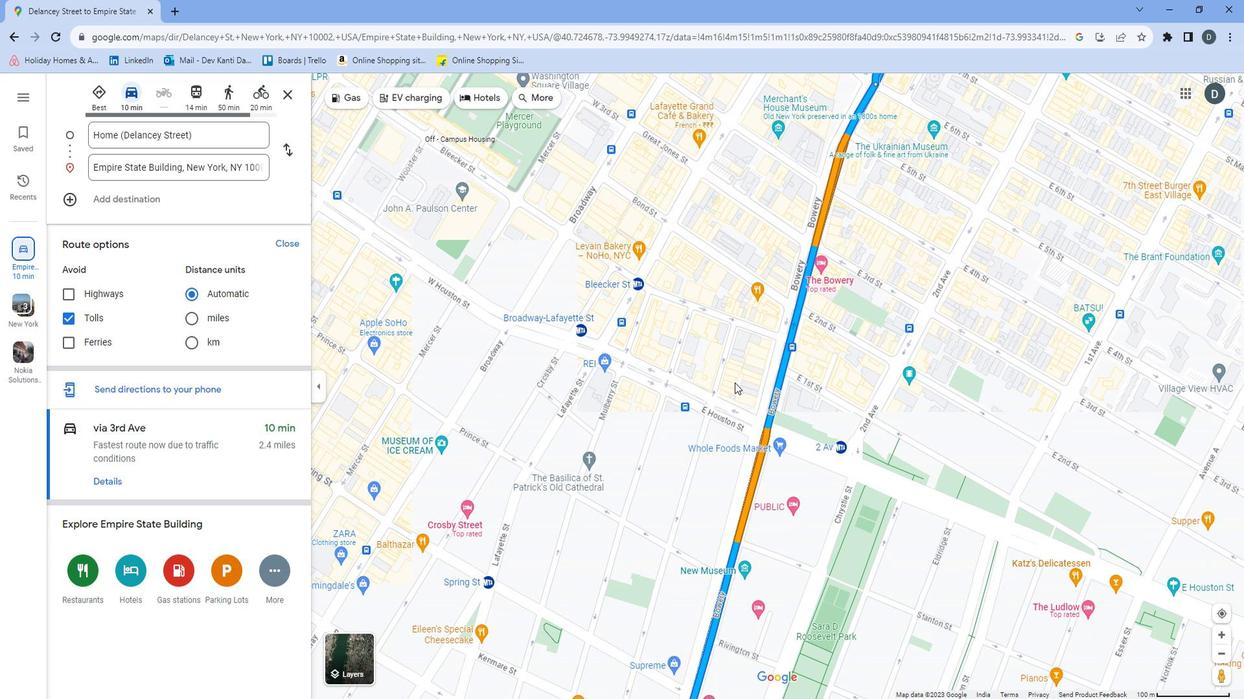
Action: Mouse moved to (721, 383)
Screenshot: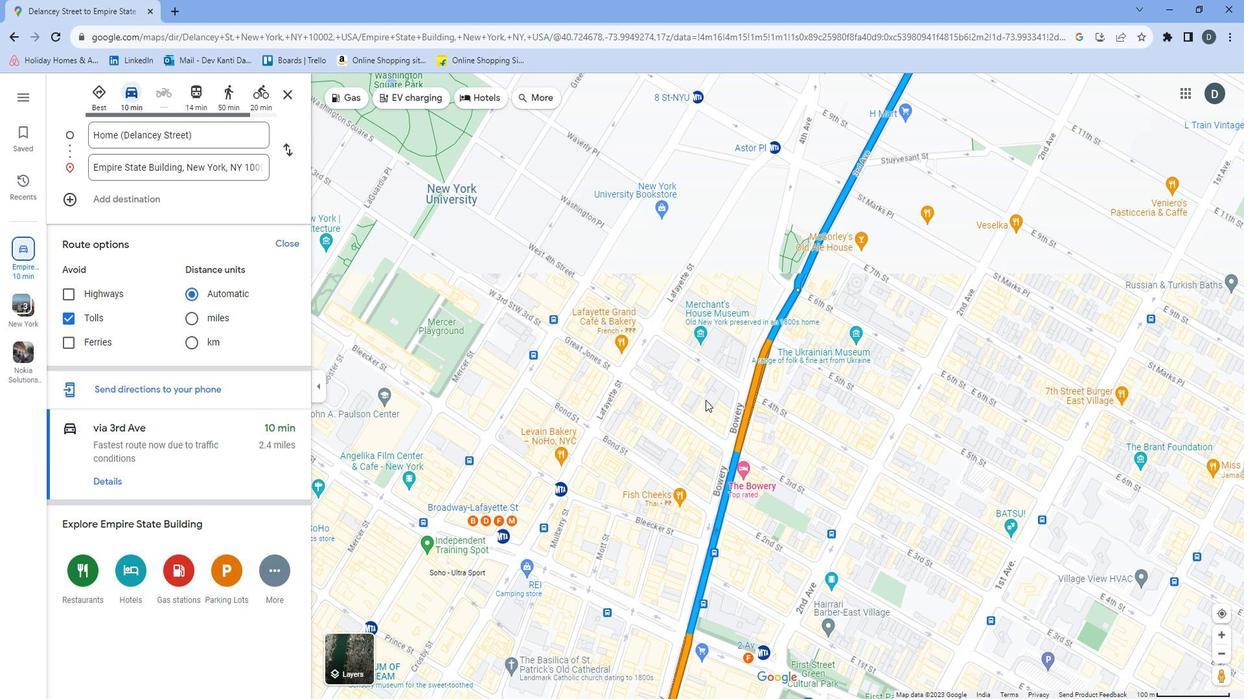 
Action: Mouse pressed left at (721, 383)
Screenshot: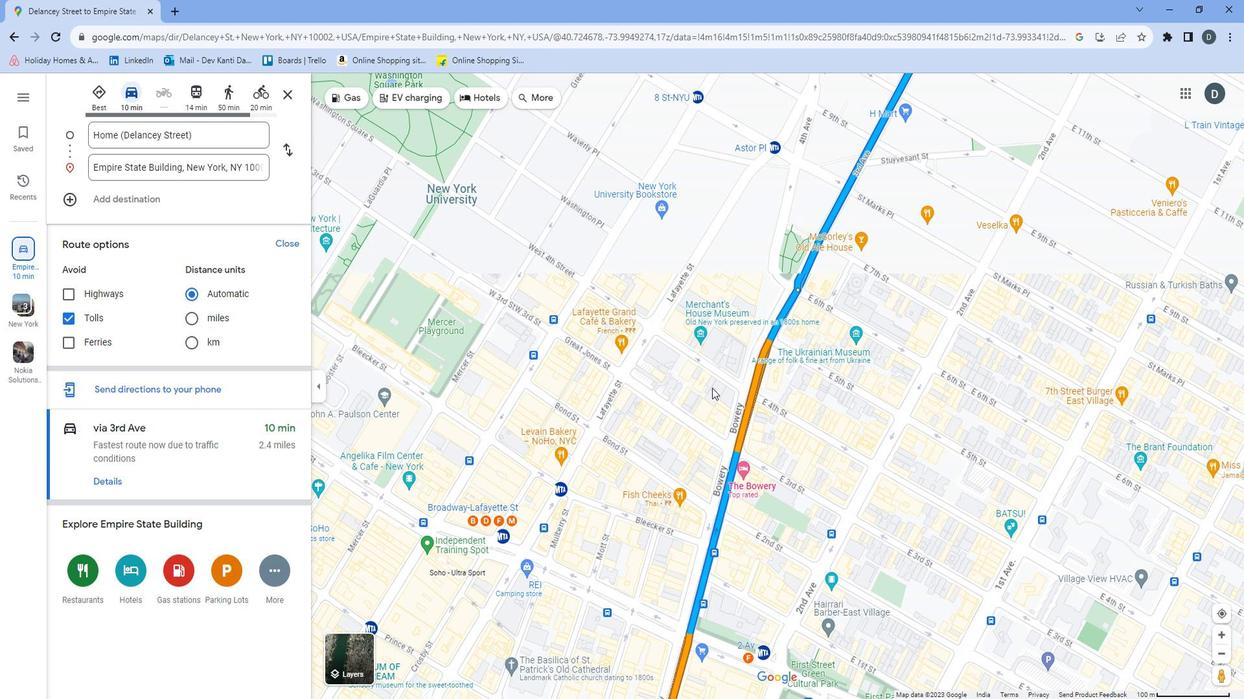 
Action: Mouse moved to (745, 353)
Screenshot: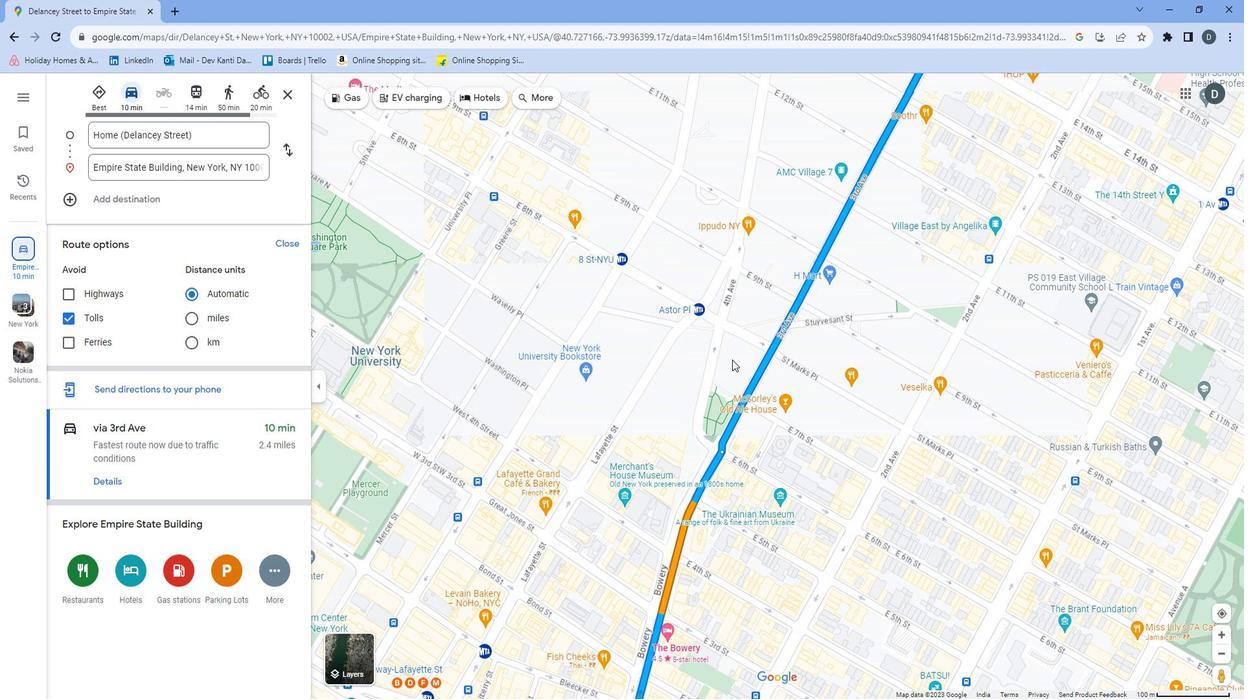 
Action: Mouse pressed left at (745, 353)
Screenshot: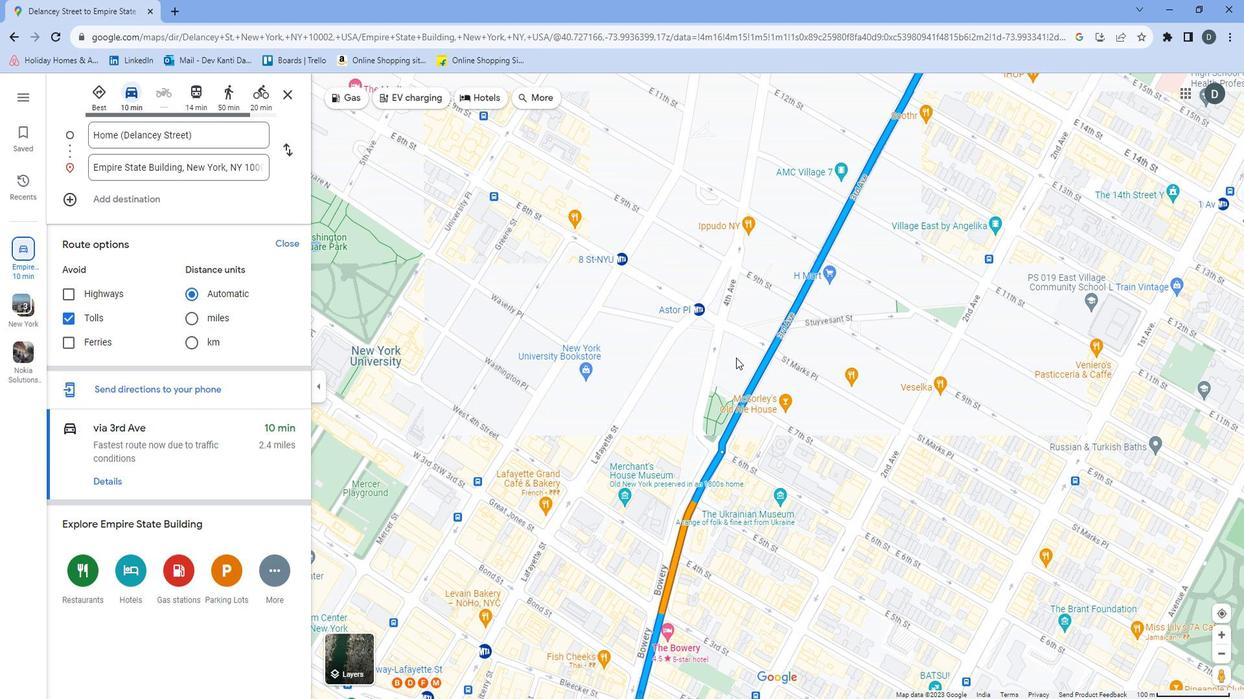
Action: Mouse moved to (750, 331)
Screenshot: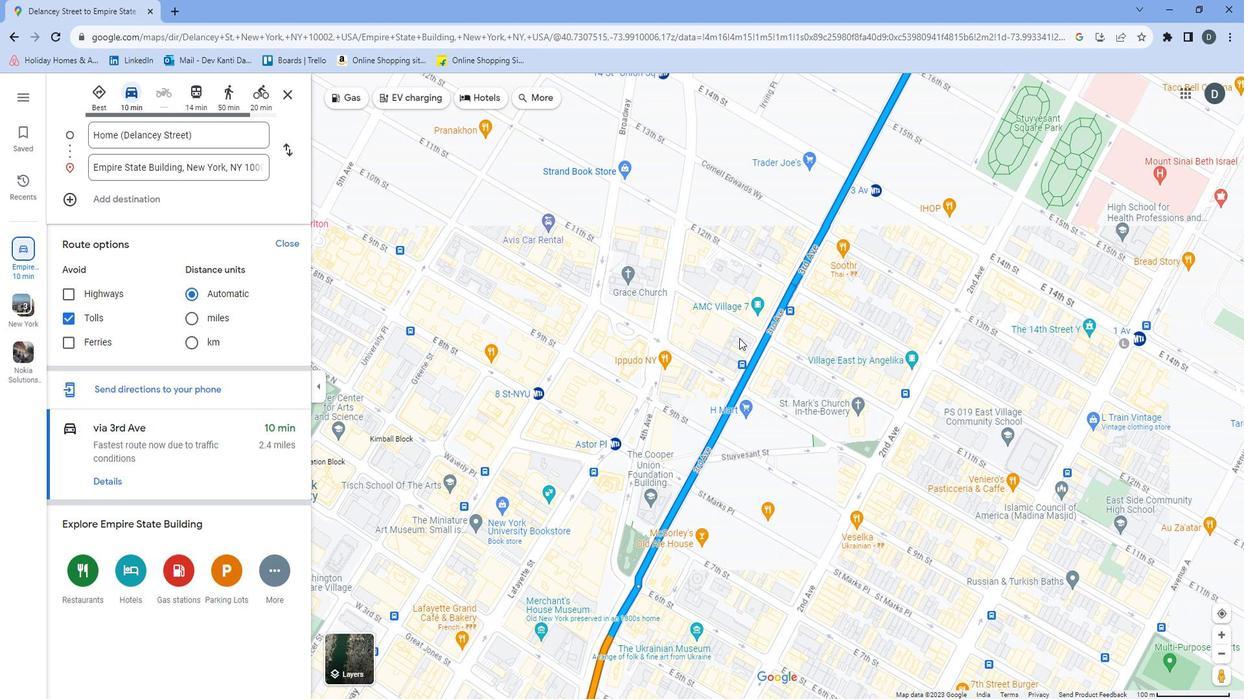 
Action: Mouse pressed left at (750, 331)
Screenshot: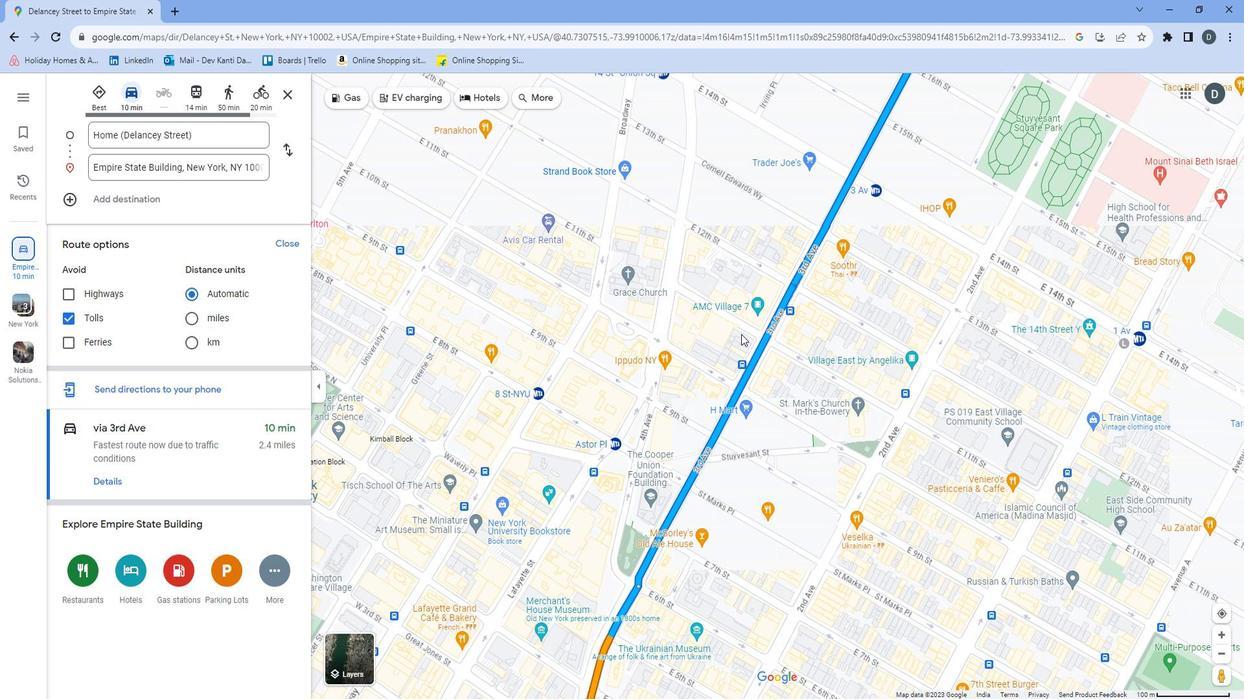
Action: Mouse moved to (736, 340)
Screenshot: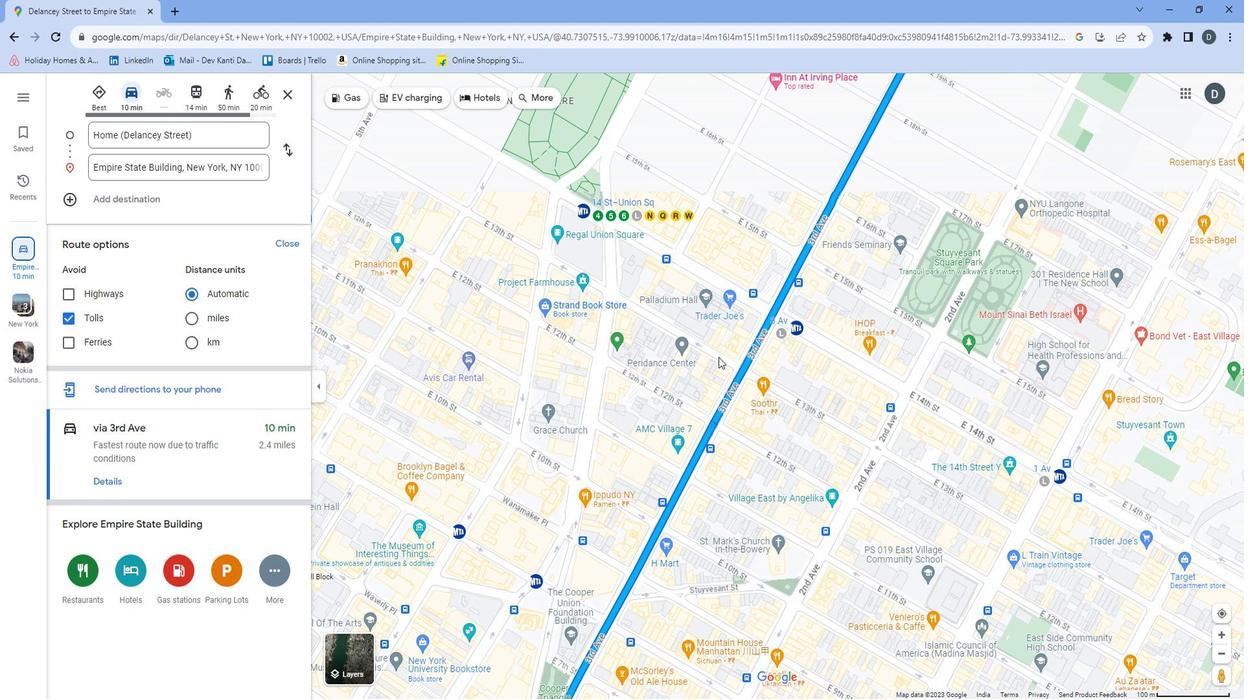 
Action: Mouse pressed left at (736, 340)
Screenshot: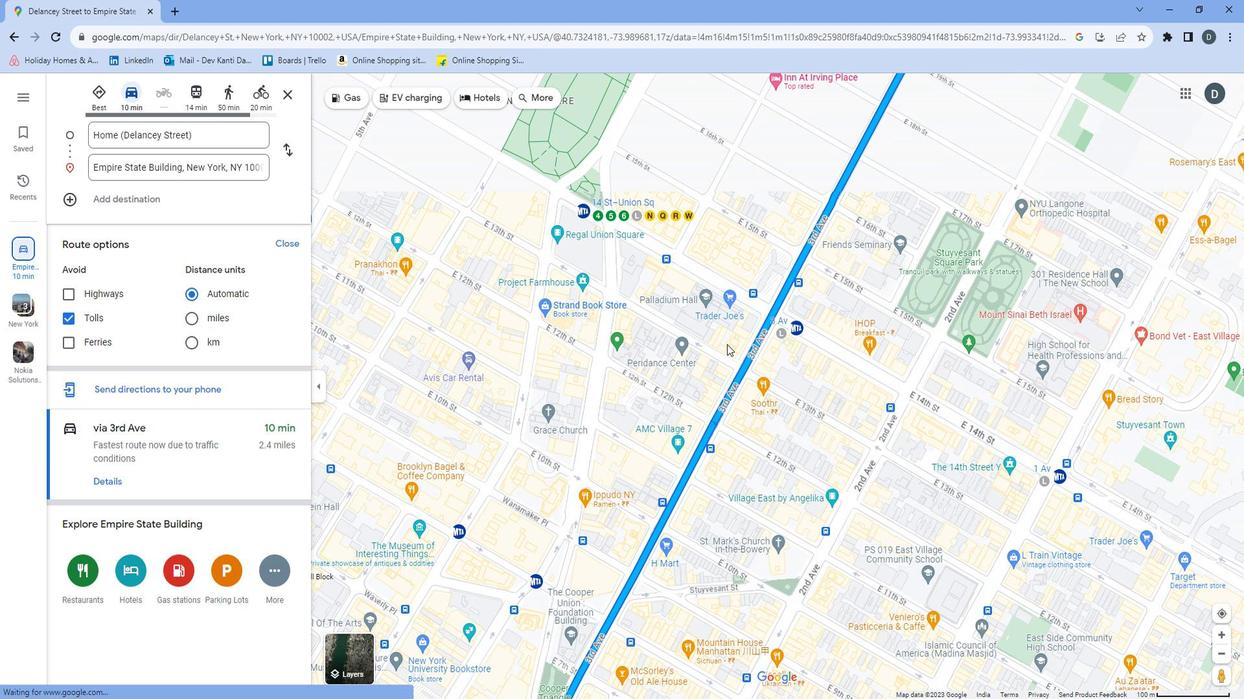 
Action: Mouse moved to (711, 344)
Screenshot: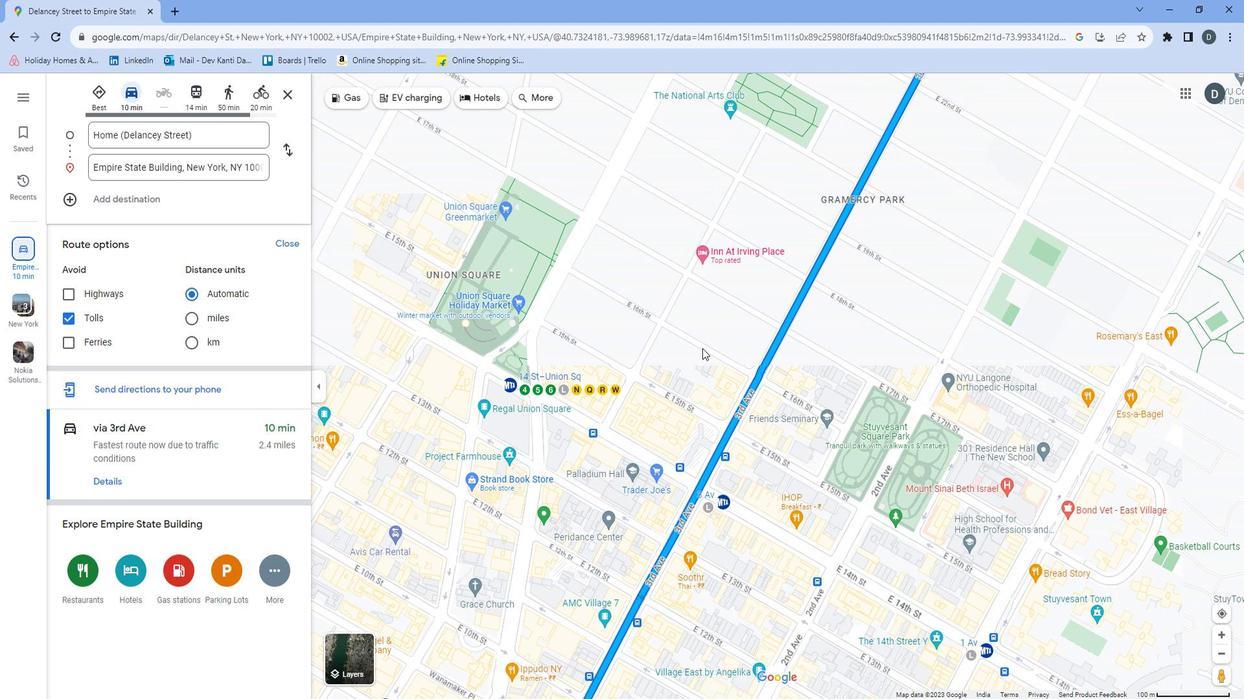 
Action: Mouse pressed left at (711, 344)
Screenshot: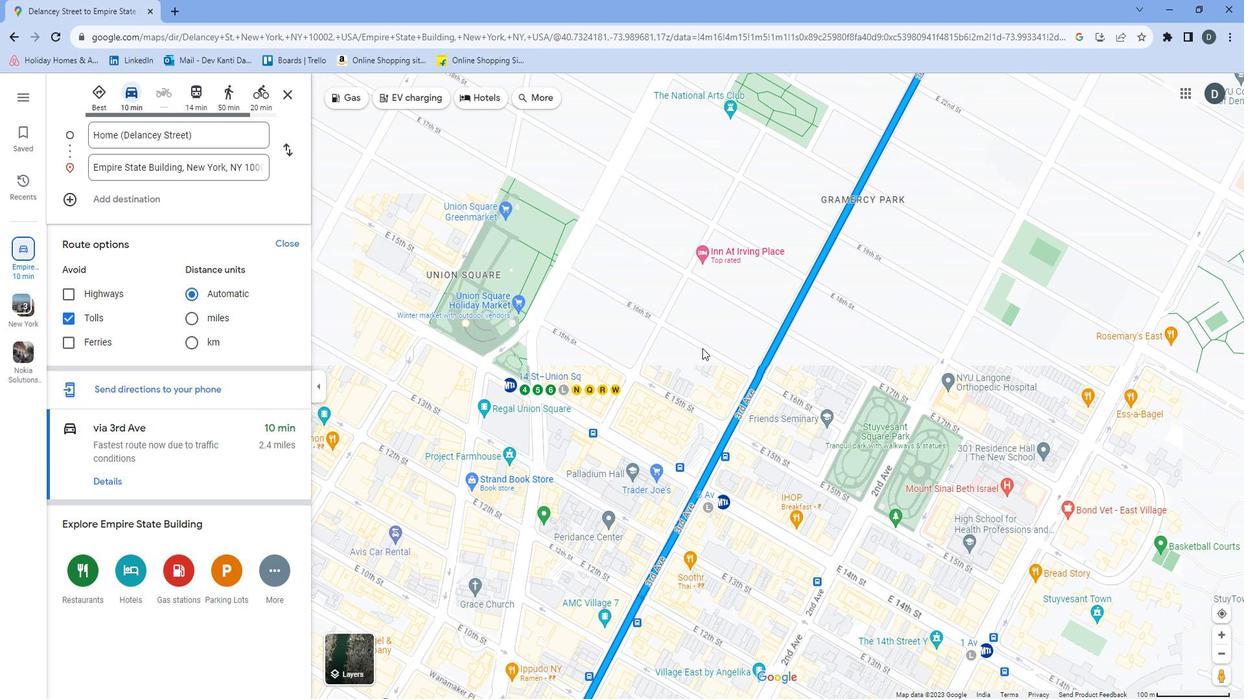 
Action: Mouse moved to (791, 327)
Screenshot: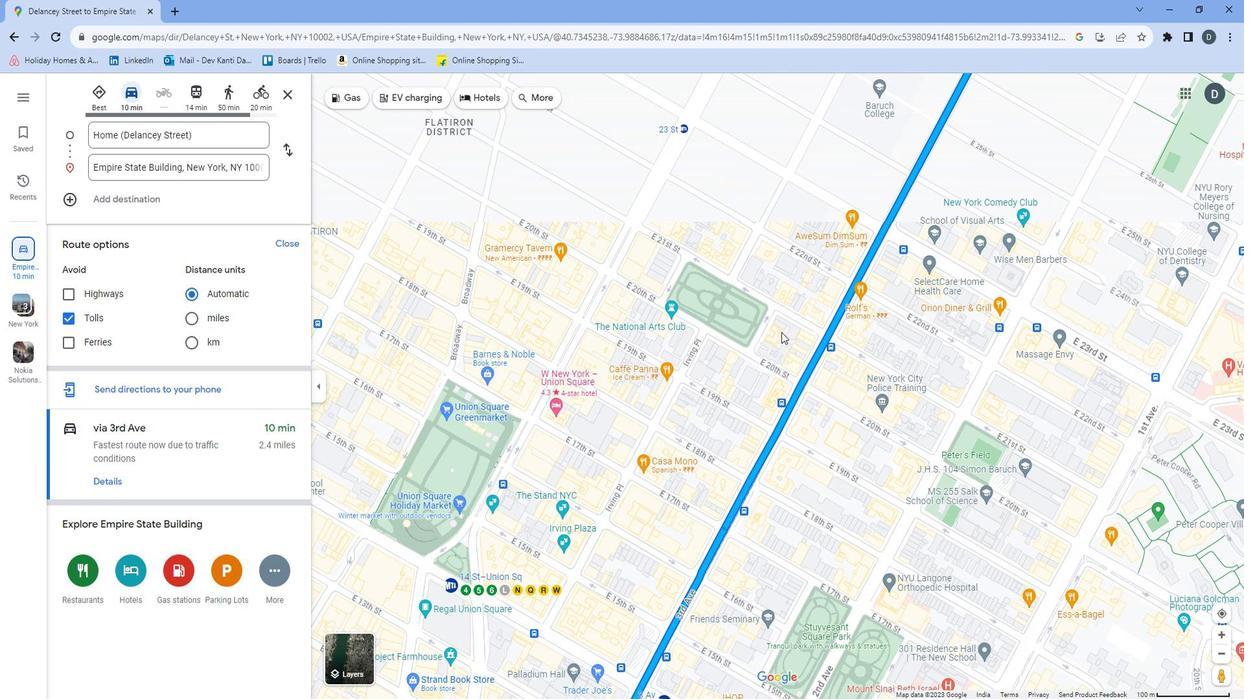
Action: Mouse pressed left at (791, 327)
Screenshot: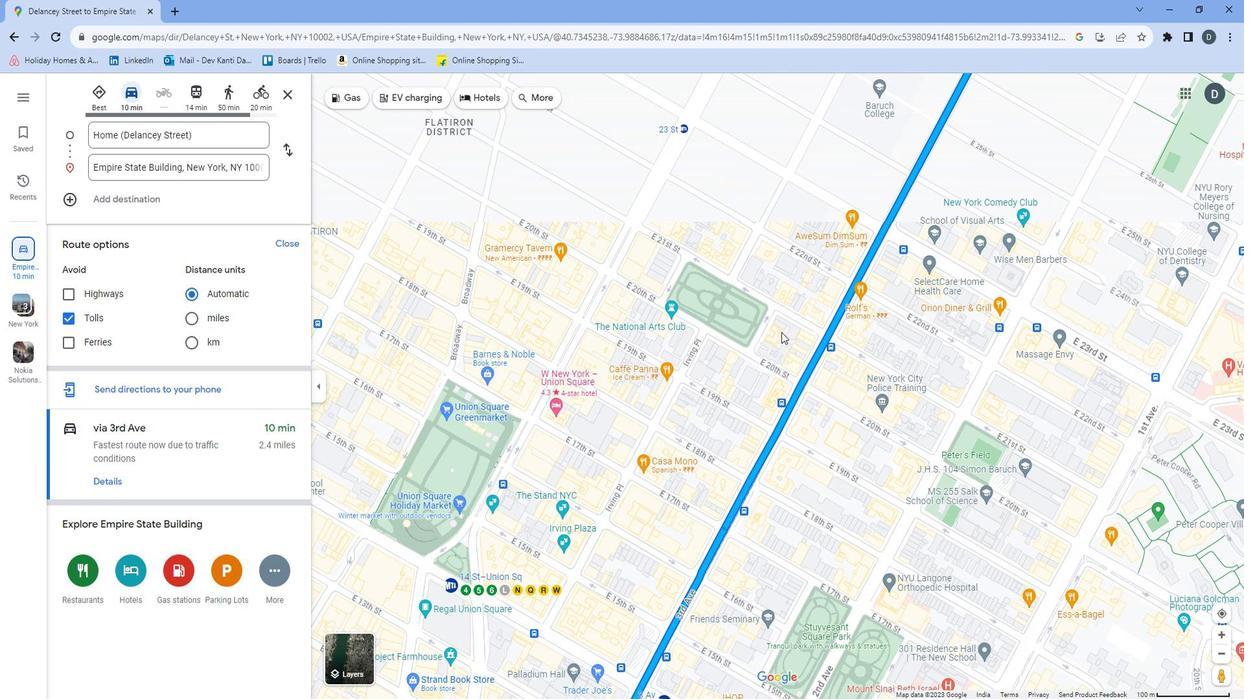 
Action: Mouse moved to (802, 285)
Screenshot: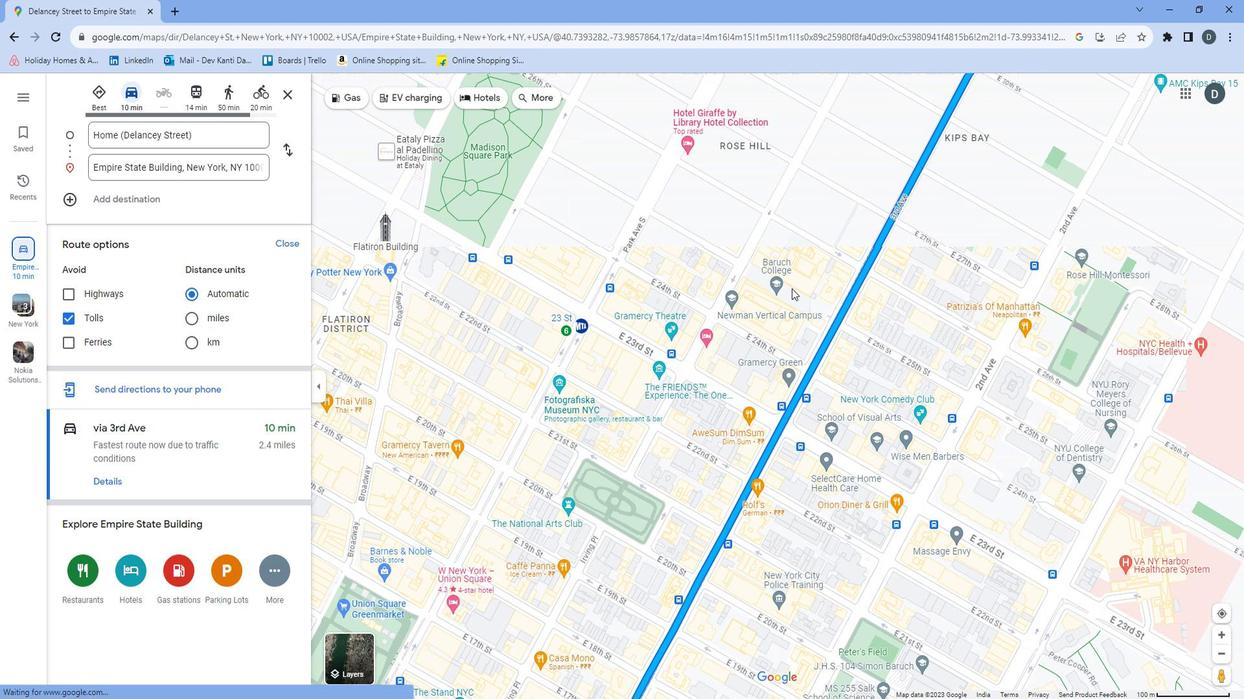 
Action: Mouse pressed left at (802, 285)
Screenshot: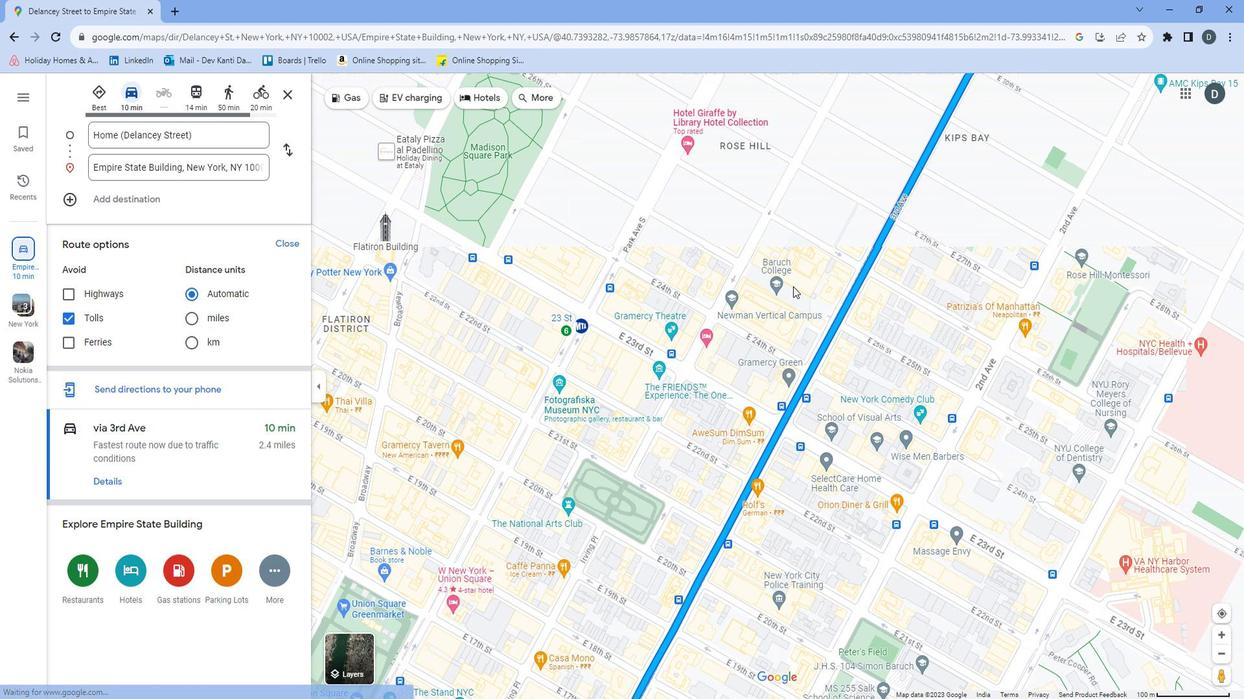 
Action: Mouse moved to (813, 353)
Screenshot: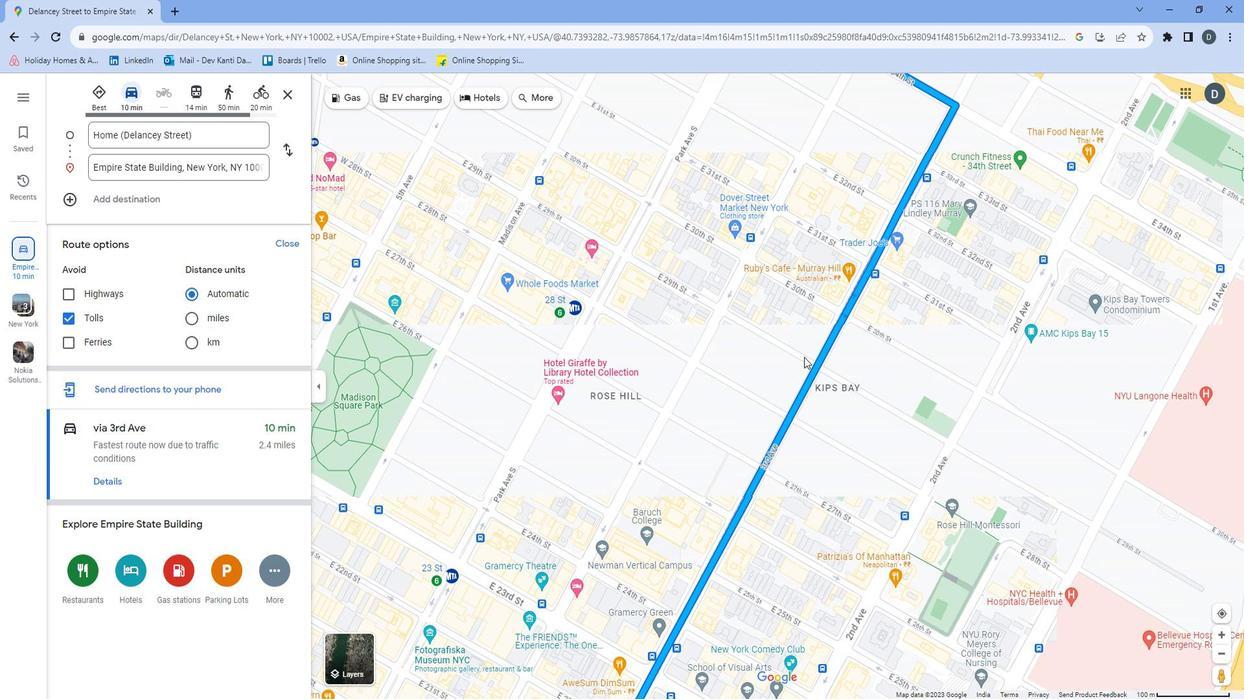
Action: Mouse pressed left at (813, 353)
Screenshot: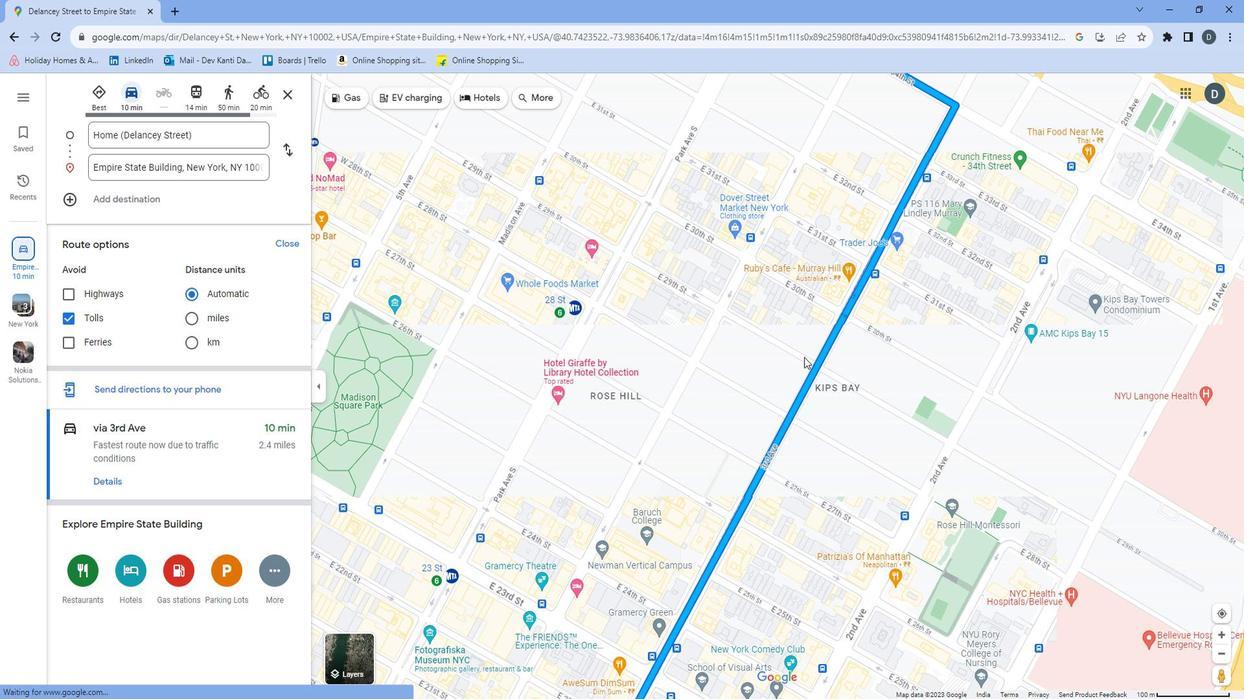 
Action: Mouse moved to (773, 331)
Screenshot: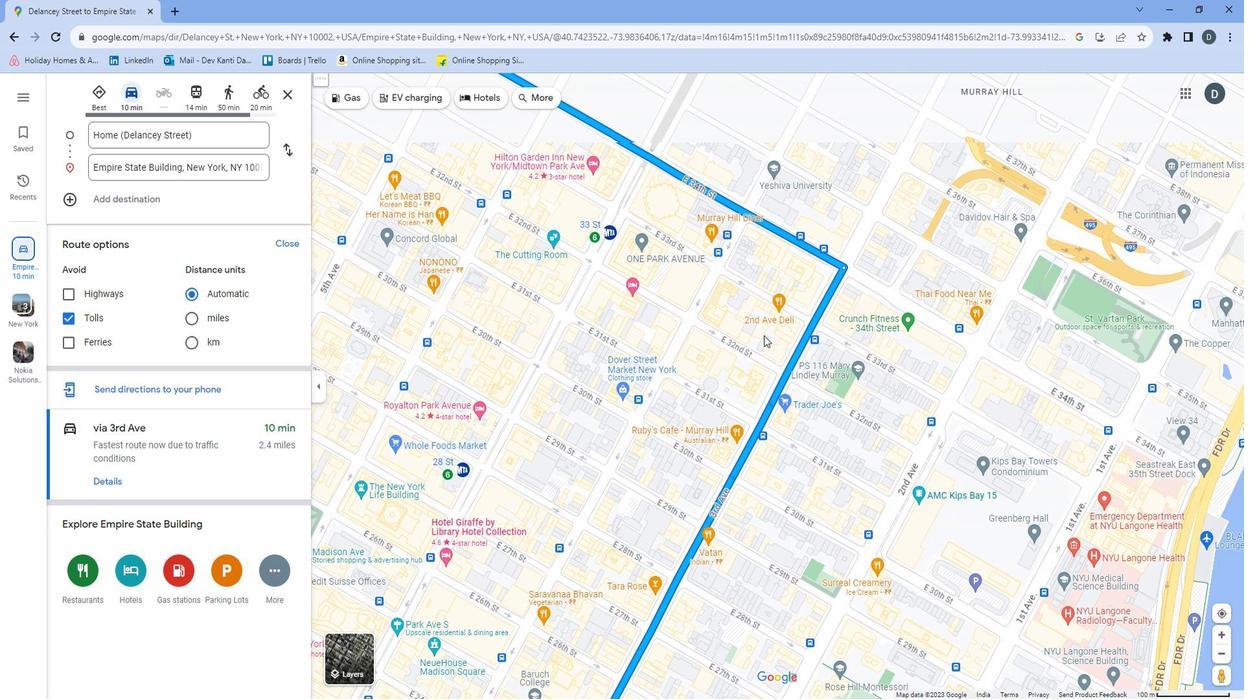 
Action: Mouse pressed left at (773, 331)
Screenshot: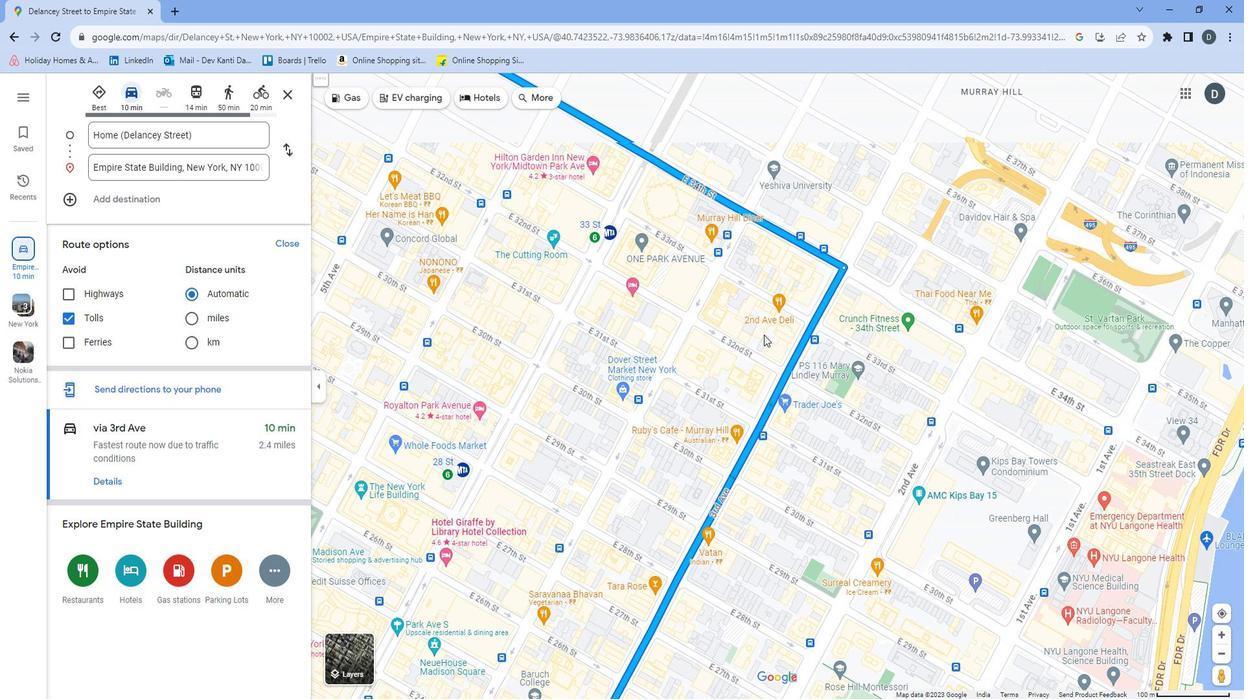 
Action: Mouse moved to (657, 272)
Screenshot: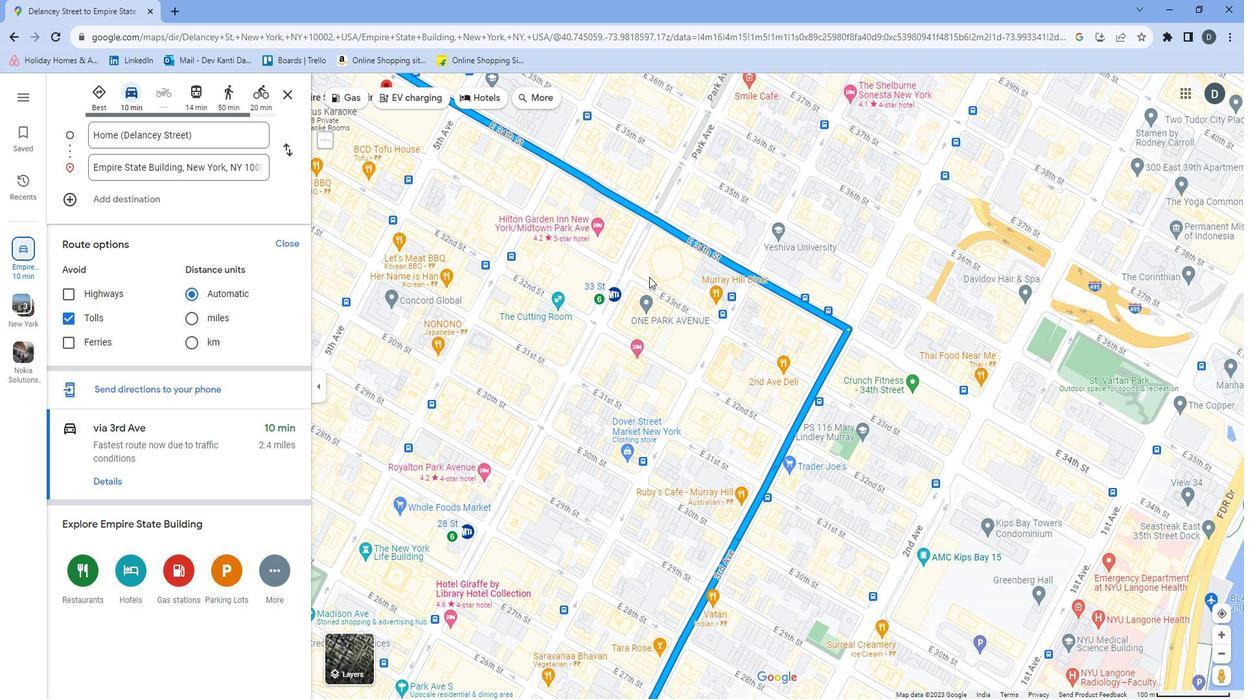 
Action: Mouse pressed left at (657, 272)
Screenshot: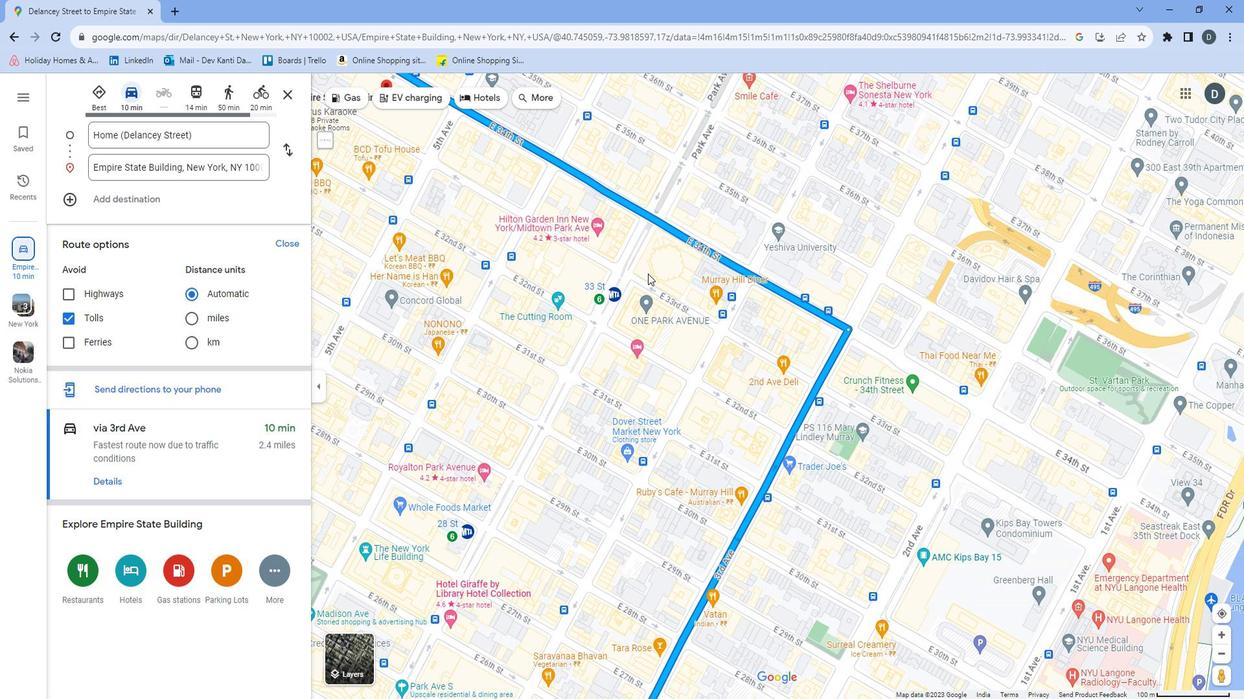
Action: Mouse moved to (581, 293)
Screenshot: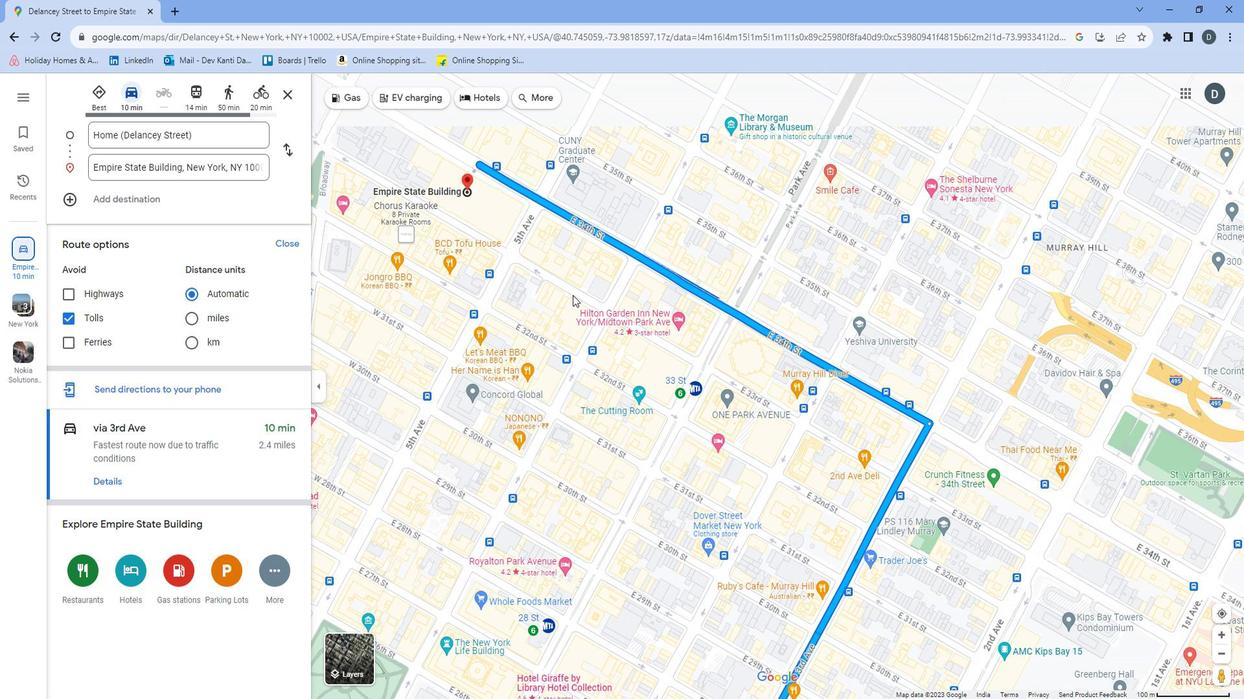 
Action: Mouse pressed left at (581, 293)
Screenshot: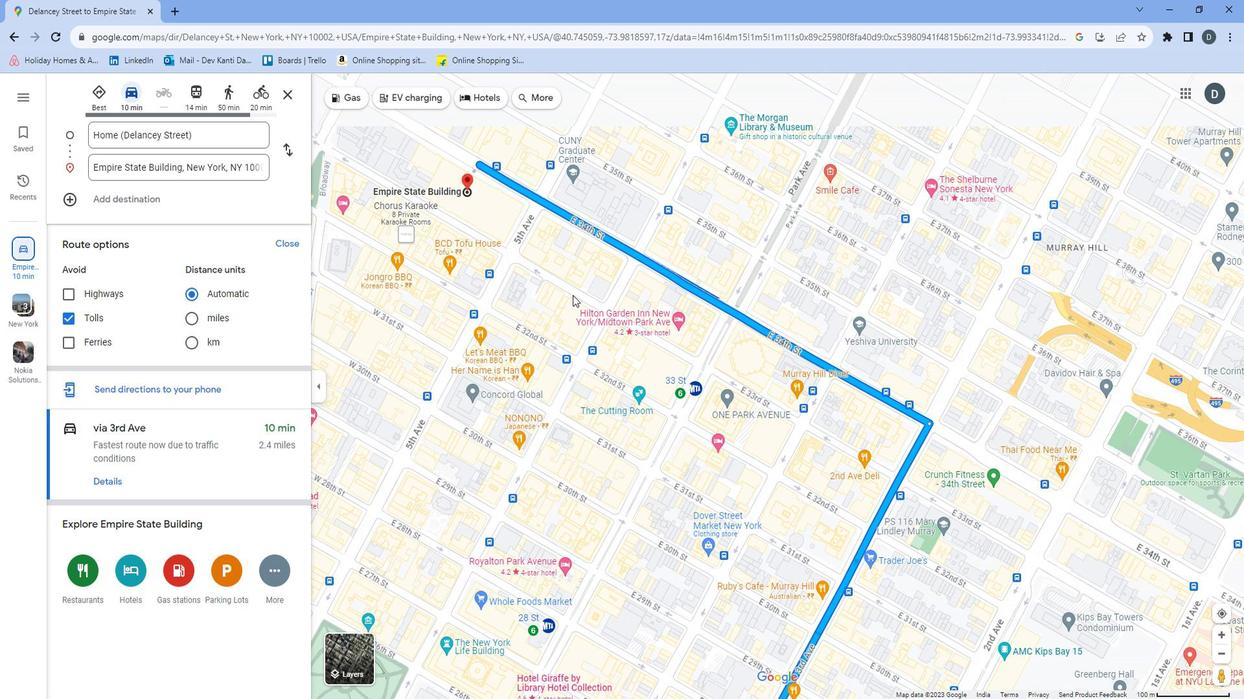 
Action: Mouse moved to (625, 285)
Screenshot: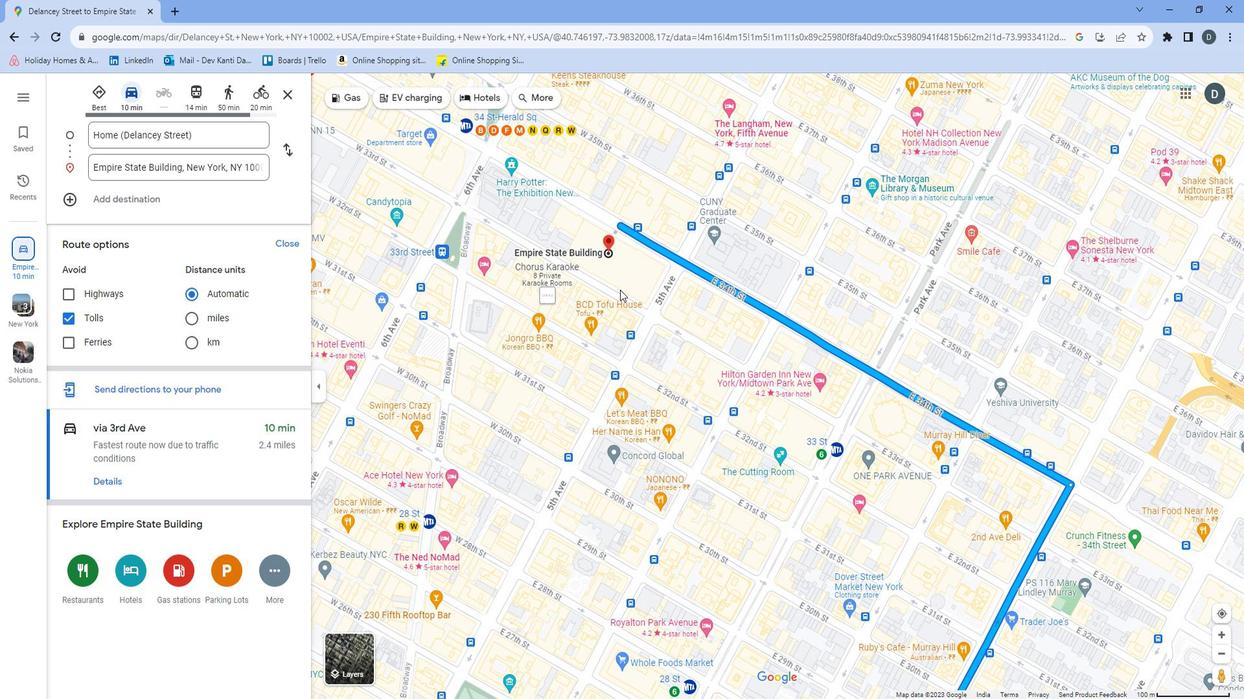 
Action: Mouse pressed left at (625, 285)
Screenshot: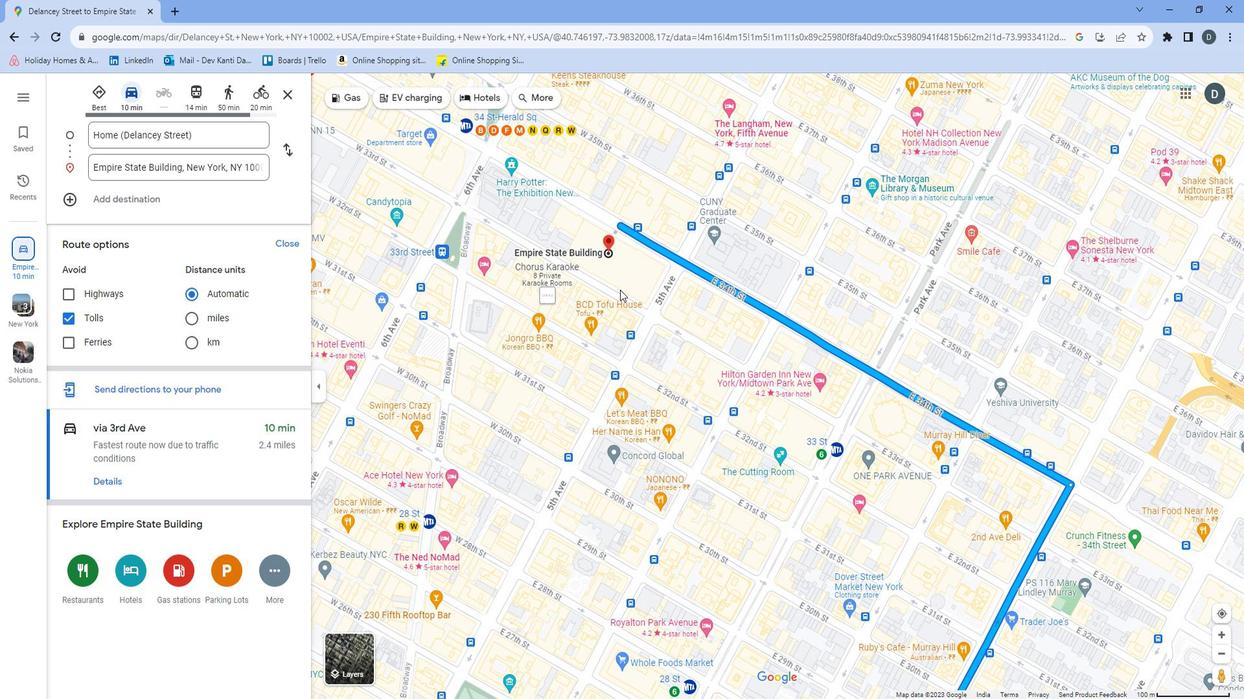 
Action: Mouse moved to (756, 399)
Screenshot: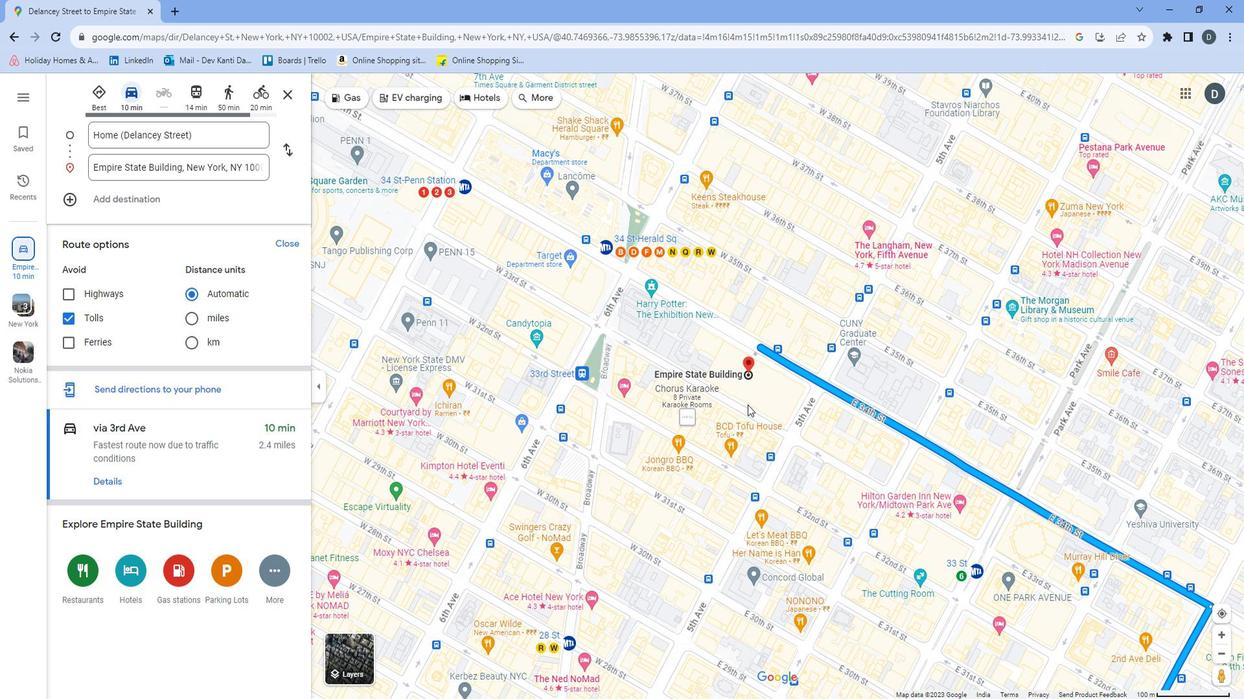 
